 Task: Look for space in Vorob'yovo, Russia from 11th June, 2023 to 15th June, 2023 for 2 adults in price range Rs.7000 to Rs.16000. Place can be private room with 1  bedroom having 2 beds and 1 bathroom. Property type can be house, flat, guest house, hotel. Booking option can be shelf check-in. Required host language is English.
Action: Mouse pressed left at (417, 94)
Screenshot: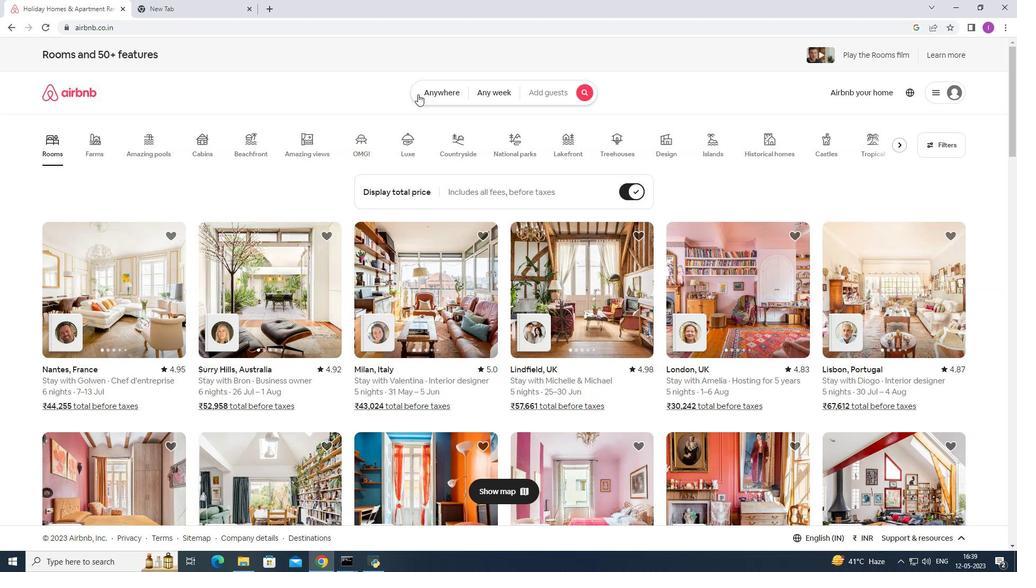 
Action: Mouse moved to (368, 140)
Screenshot: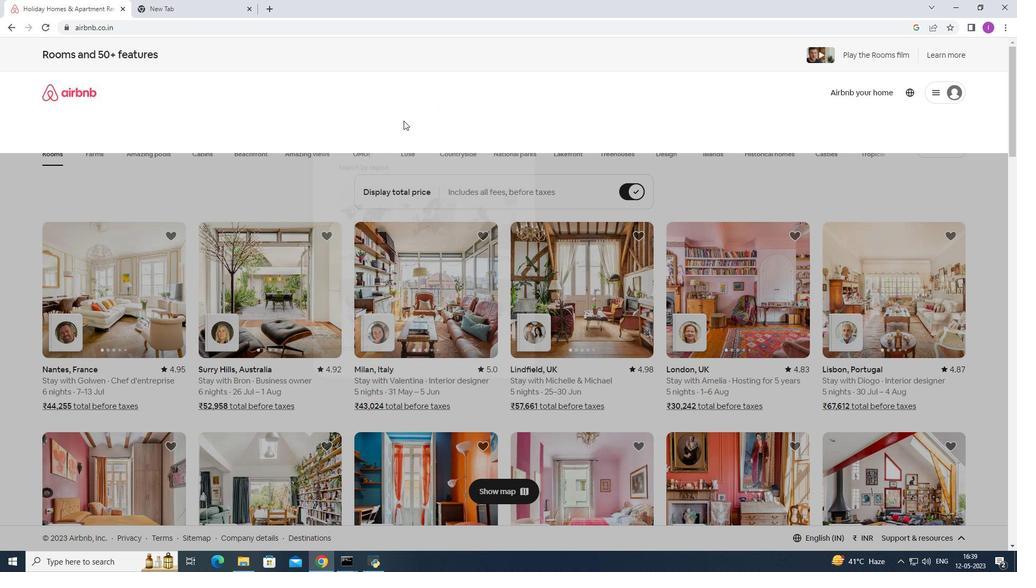 
Action: Mouse pressed left at (368, 140)
Screenshot: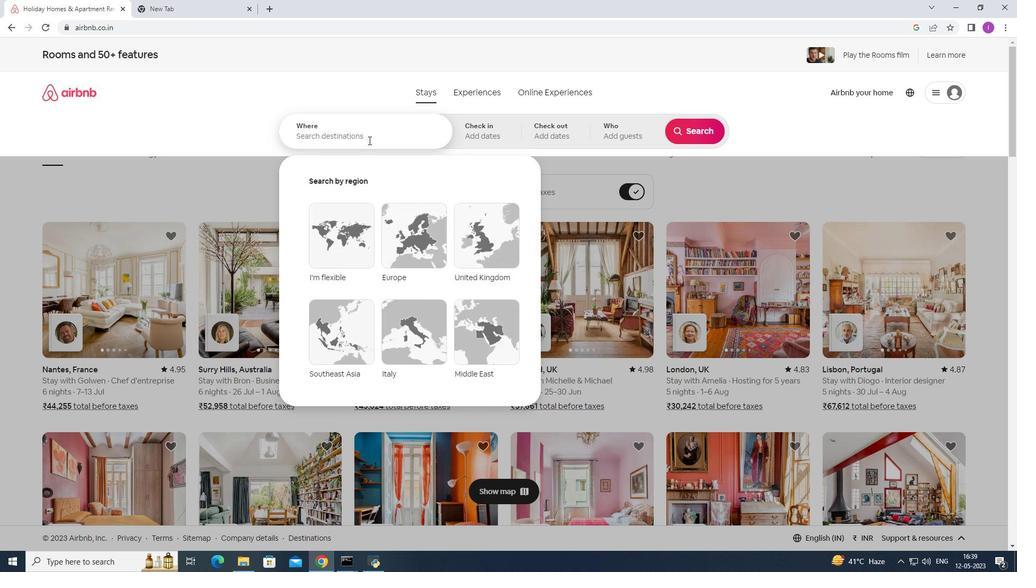 
Action: Mouse moved to (369, 140)
Screenshot: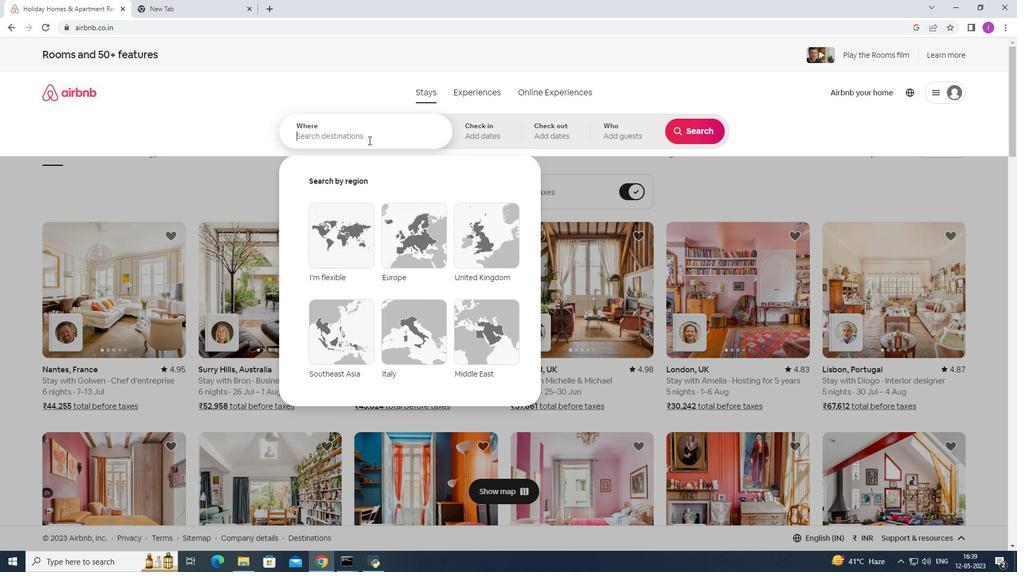 
Action: Key pressed <Key.caps_lock><Key.shift>vORIB'<Key.shift><Key.shift><Key.shift><Key.shift><Key.shift><Key.shift><Key.shift><Key.shift><Key.shift><Key.shift><Key.shift><Key.shift><Key.shift><Key.shift><Key.shift><Key.shift><Key.shift><Key.shift><Key.shift><Key.shift><Key.shift><Key.shift><Key.shift><Key.shift><Key.shift><Key.shift><Key.shift><Key.shift><Key.shift><Key.shift><Key.shift><Key.shift><Key.shift><Key.shift><Key.shift><Key.shift><Key.shift><Key.shift>yOVO,<Key.shift>rUSSIA
Screenshot: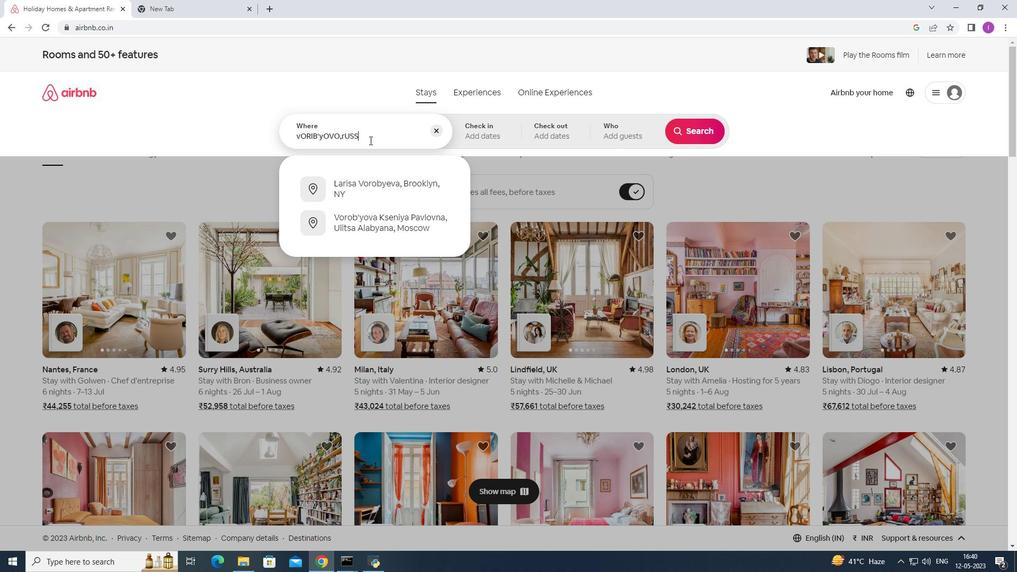 
Action: Mouse moved to (343, 133)
Screenshot: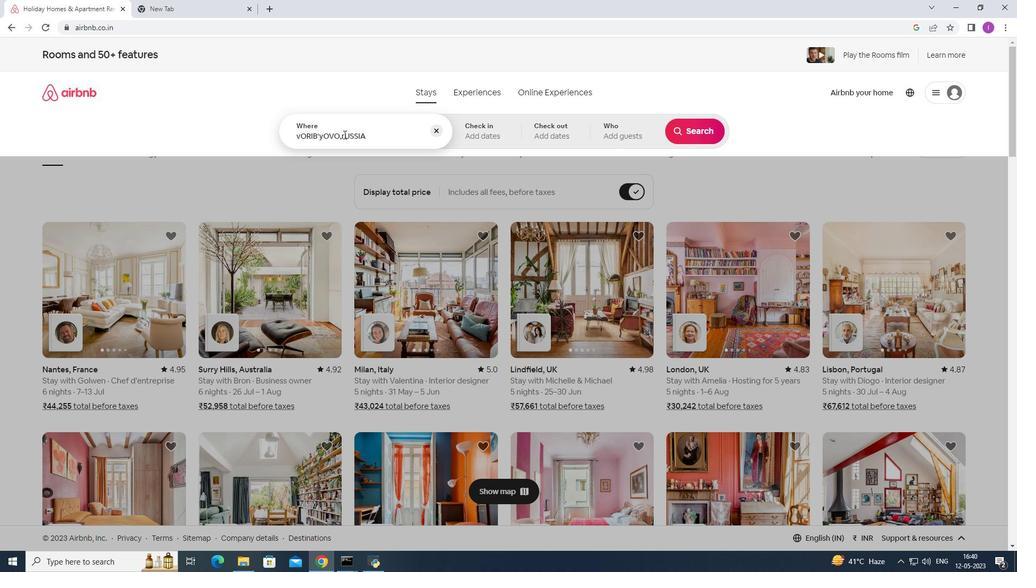 
Action: Key pressed <Key.caps_lock>
Screenshot: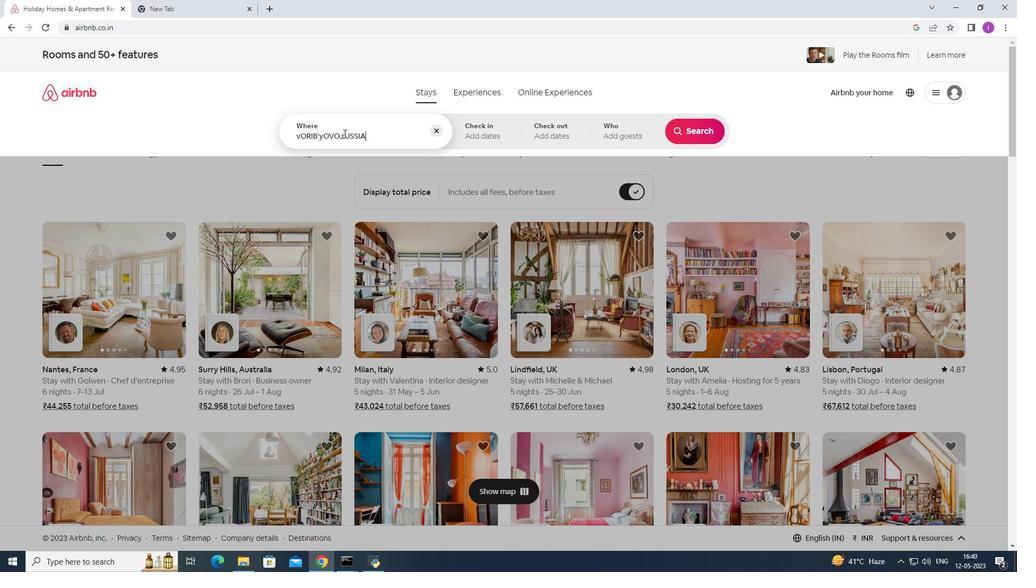 
Action: Mouse moved to (343, 134)
Screenshot: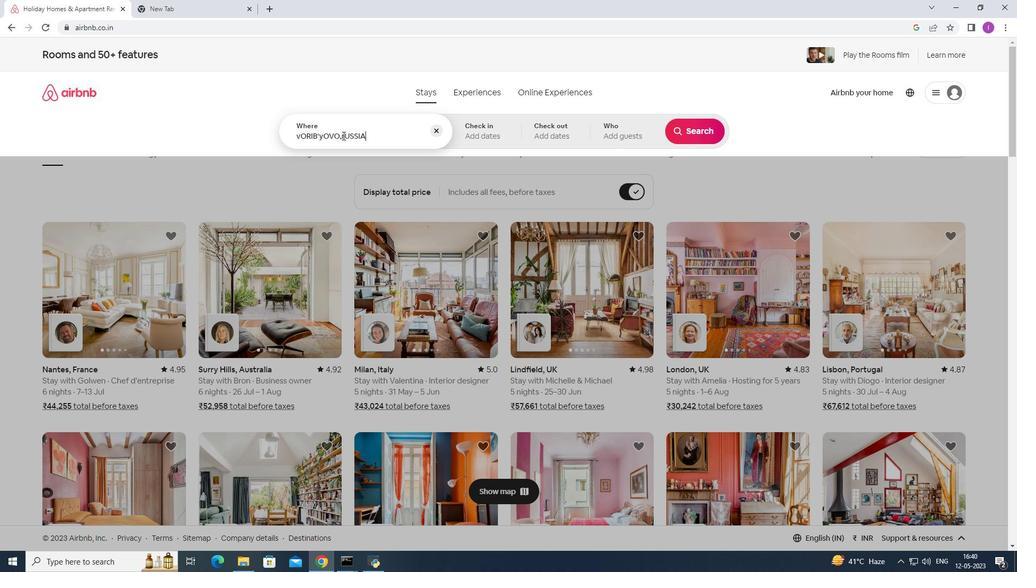 
Action: Mouse pressed left at (343, 134)
Screenshot: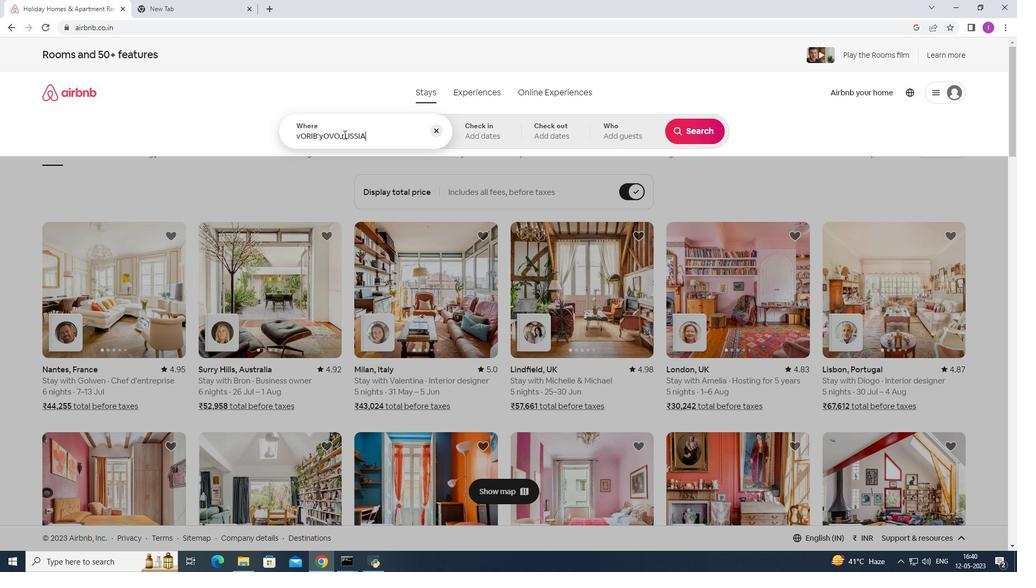 
Action: Key pressed <Key.backspace>
Screenshot: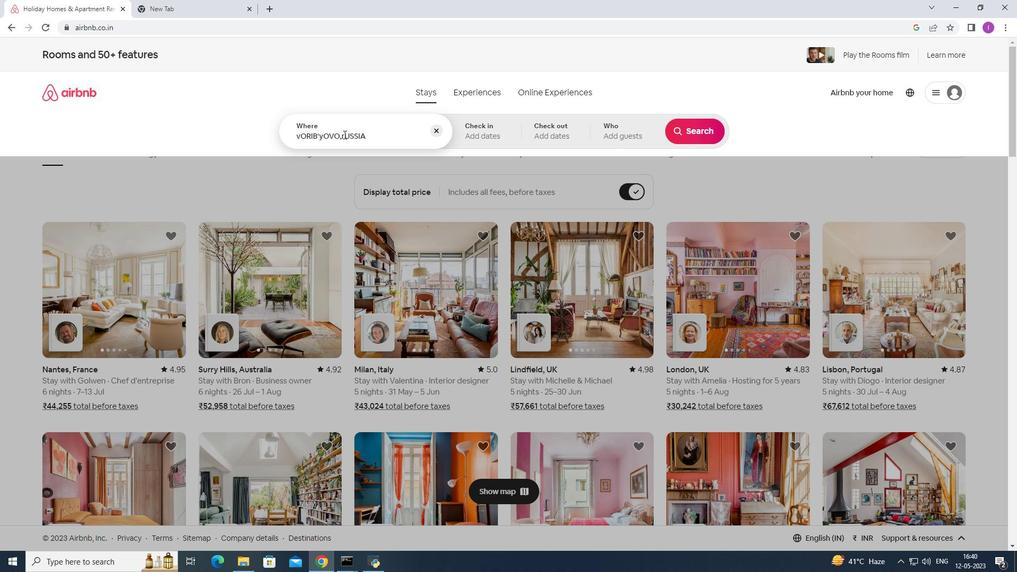 
Action: Mouse moved to (343, 136)
Screenshot: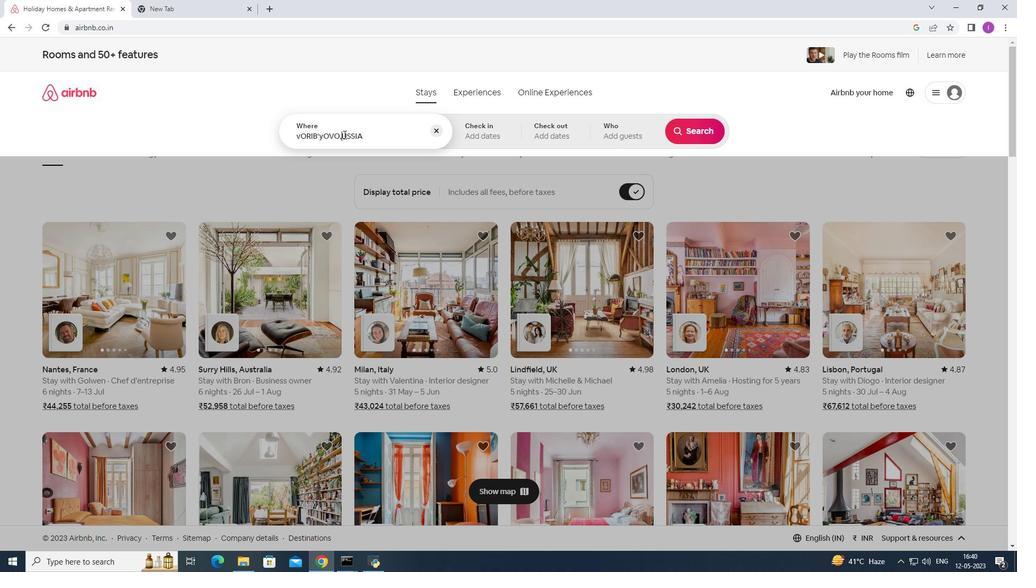 
Action: Key pressed r
Screenshot: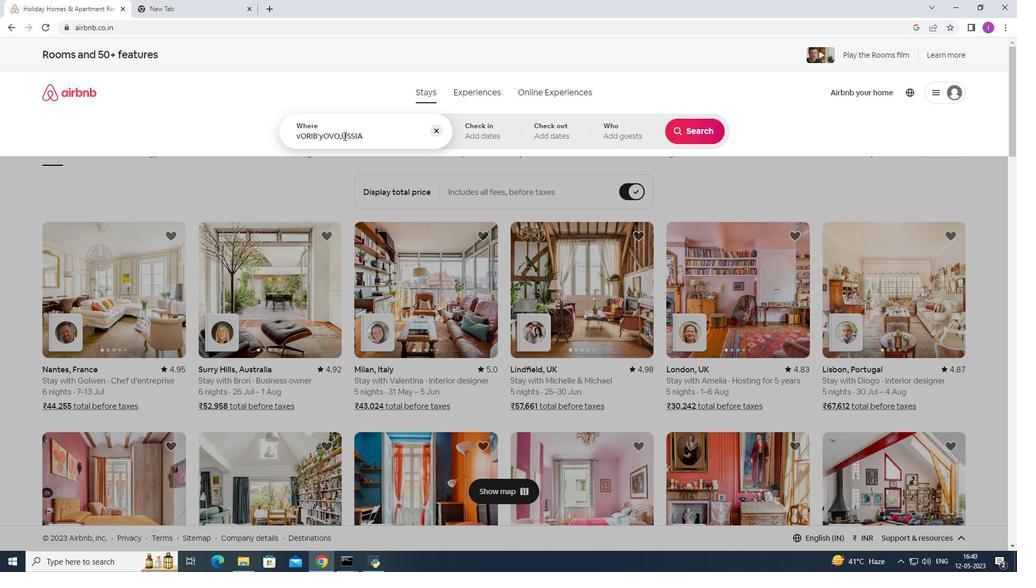 
Action: Mouse moved to (353, 146)
Screenshot: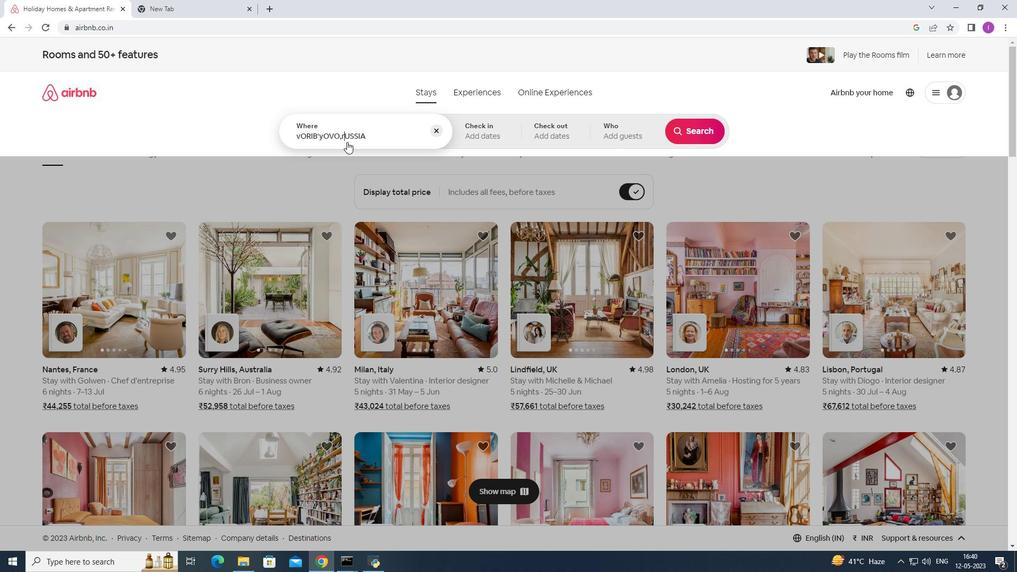 
Action: Key pressed <Key.backspace><Key.shift><Key.shift><Key.shift><Key.shift>R
Screenshot: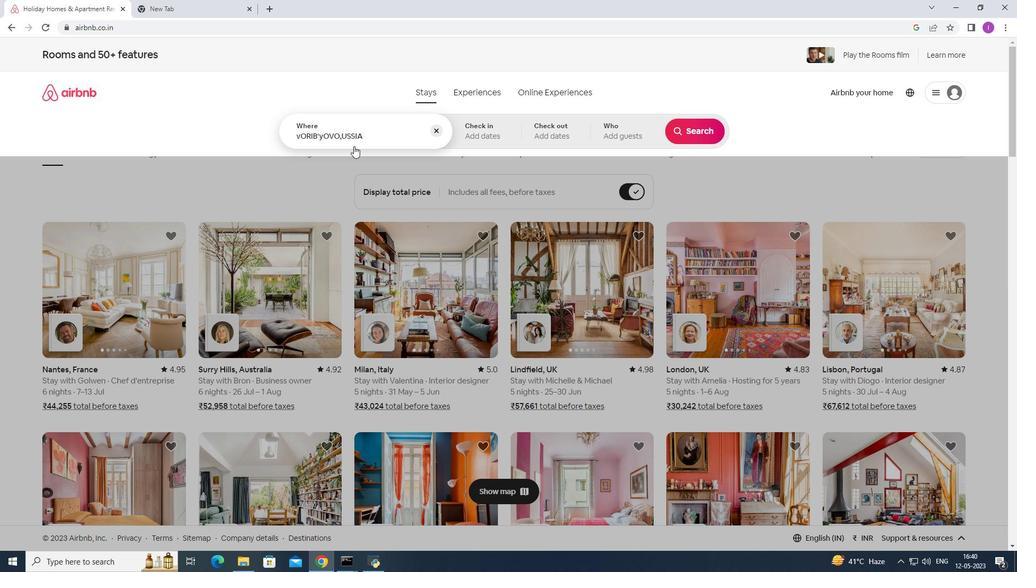 
Action: Mouse moved to (312, 135)
Screenshot: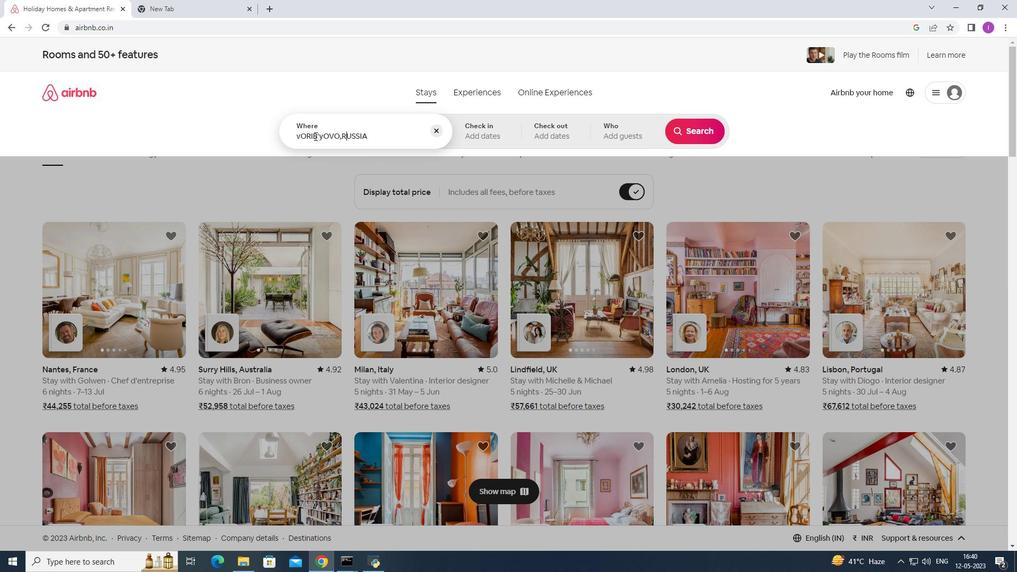 
Action: Mouse pressed left at (312, 135)
Screenshot: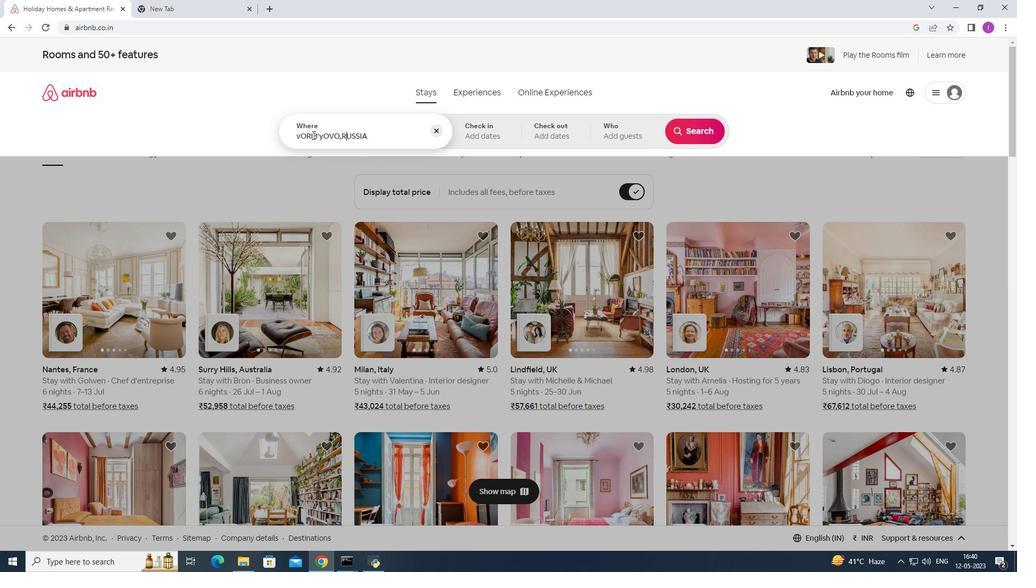 
Action: Mouse moved to (312, 135)
Screenshot: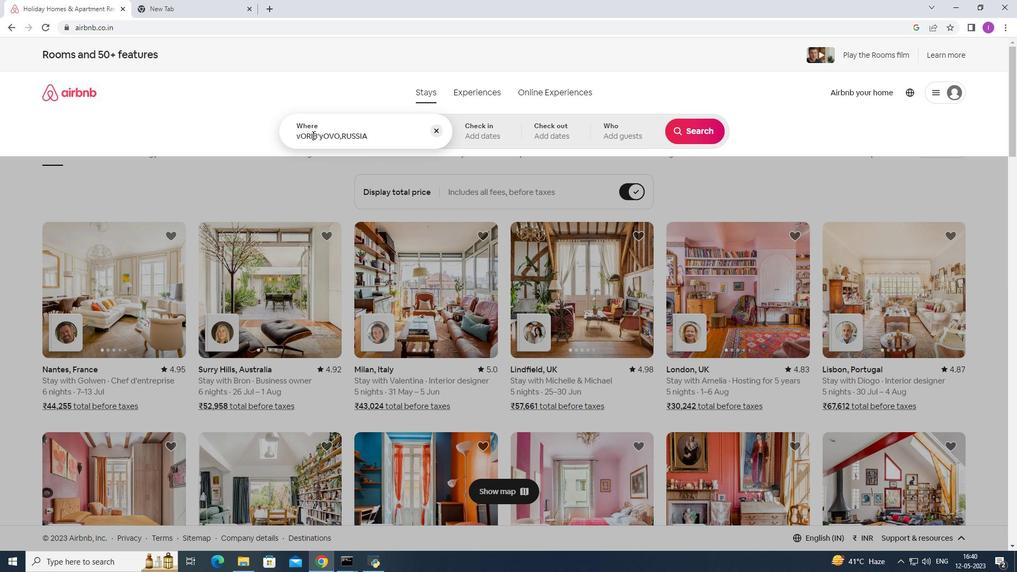 
Action: Key pressed <Key.backspace>o
Screenshot: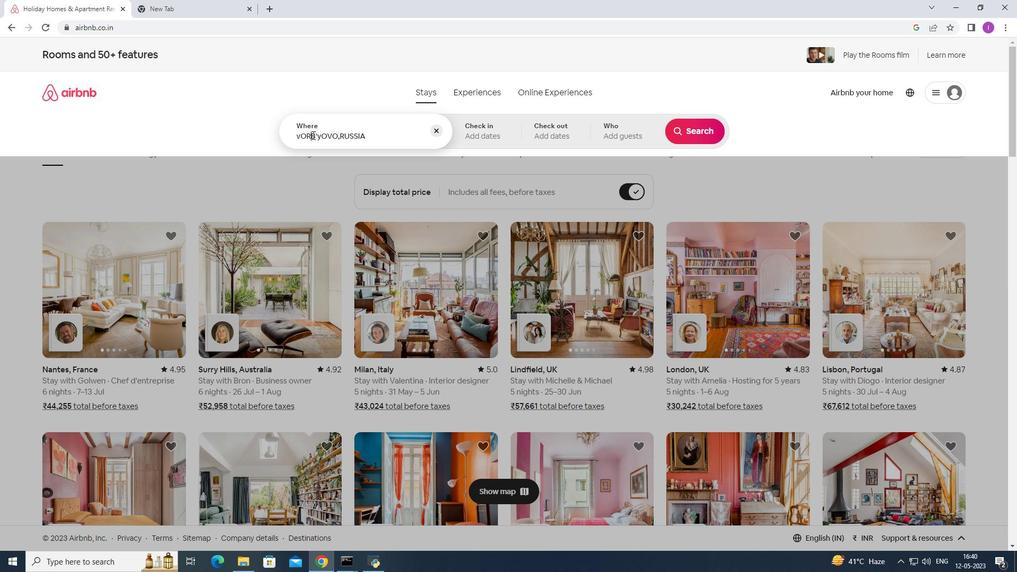 
Action: Mouse moved to (499, 132)
Screenshot: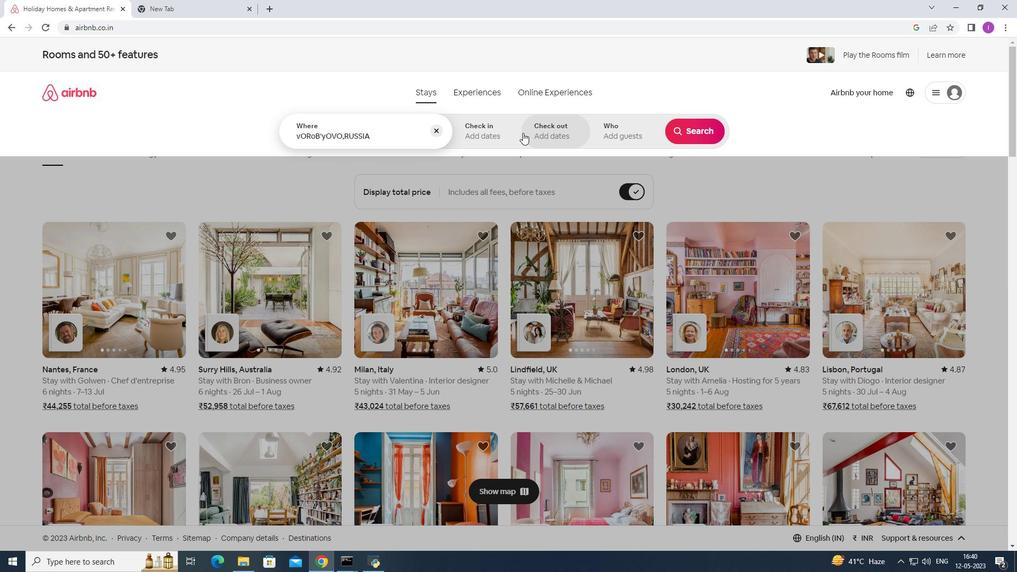 
Action: Mouse pressed left at (499, 132)
Screenshot: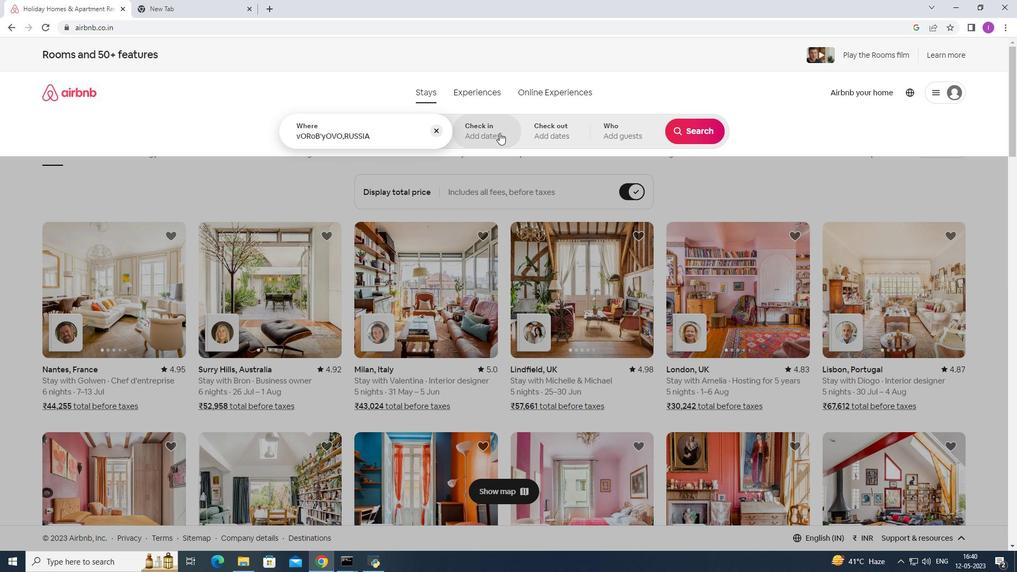 
Action: Mouse moved to (690, 213)
Screenshot: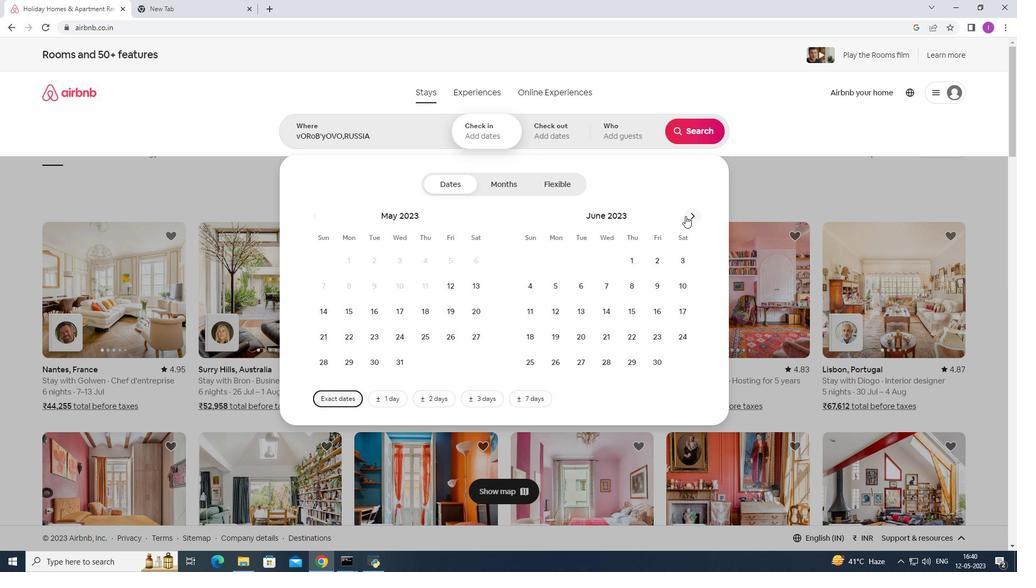 
Action: Mouse pressed left at (690, 213)
Screenshot: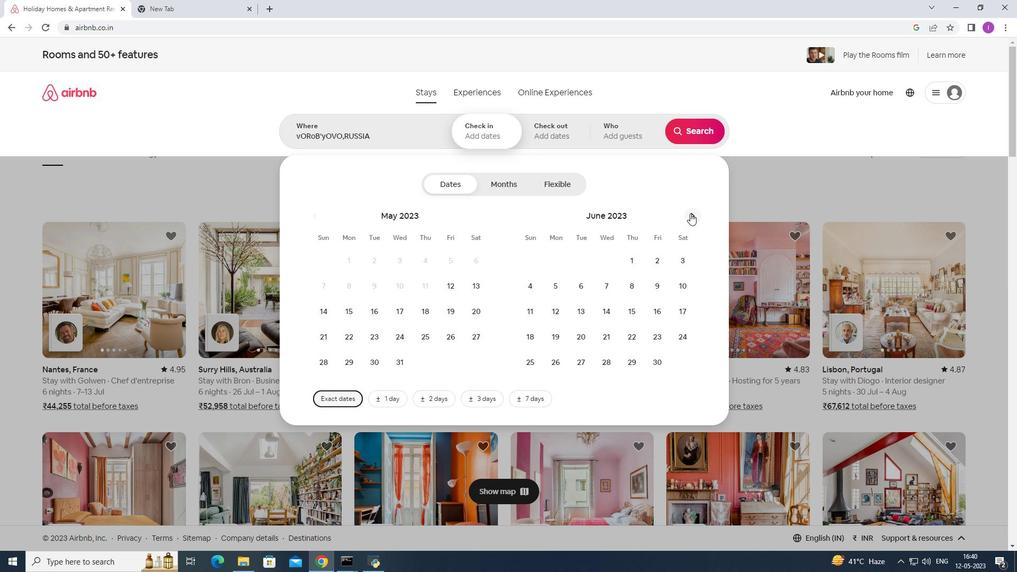 
Action: Mouse moved to (323, 304)
Screenshot: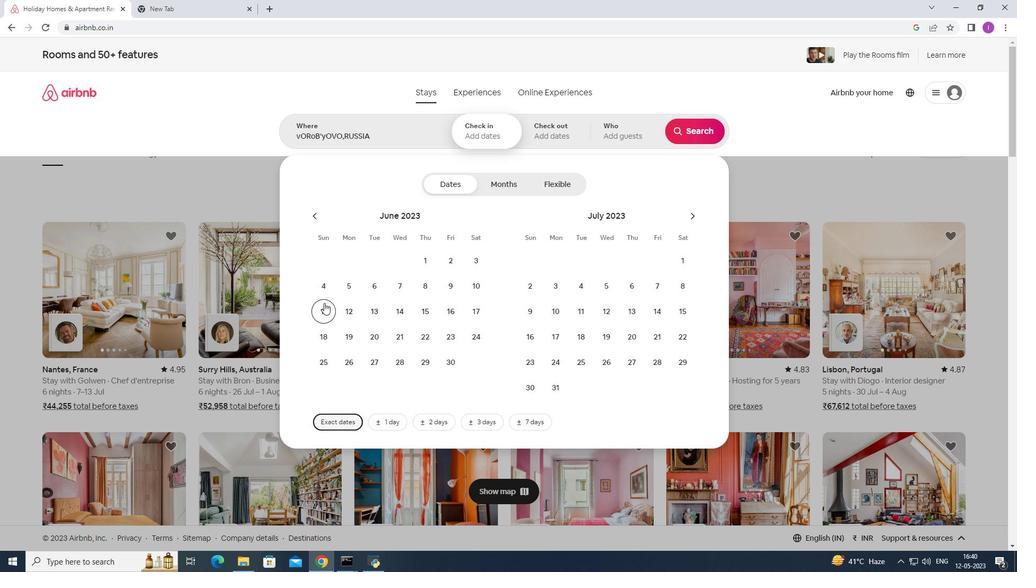 
Action: Mouse pressed left at (323, 304)
Screenshot: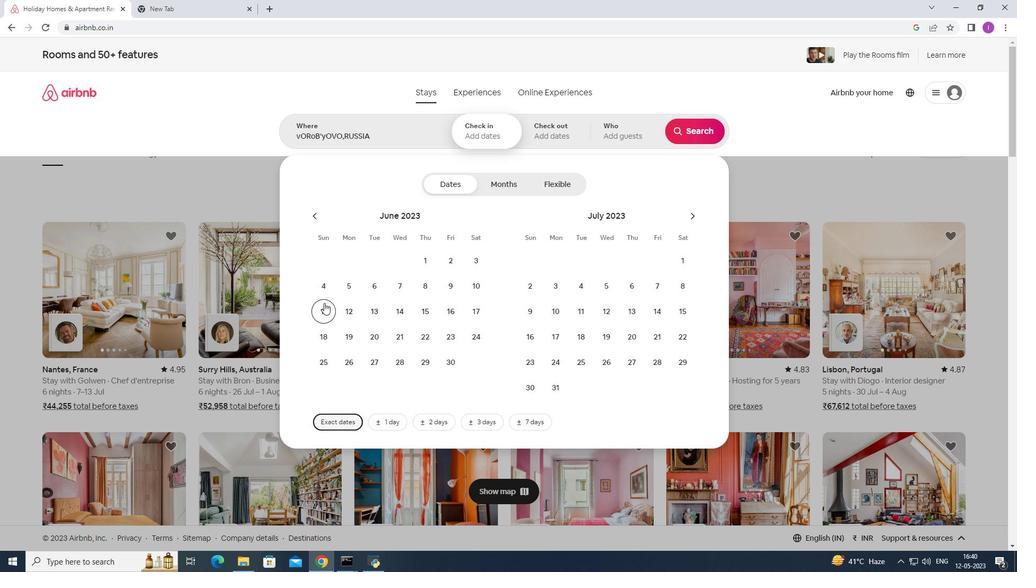 
Action: Mouse moved to (426, 308)
Screenshot: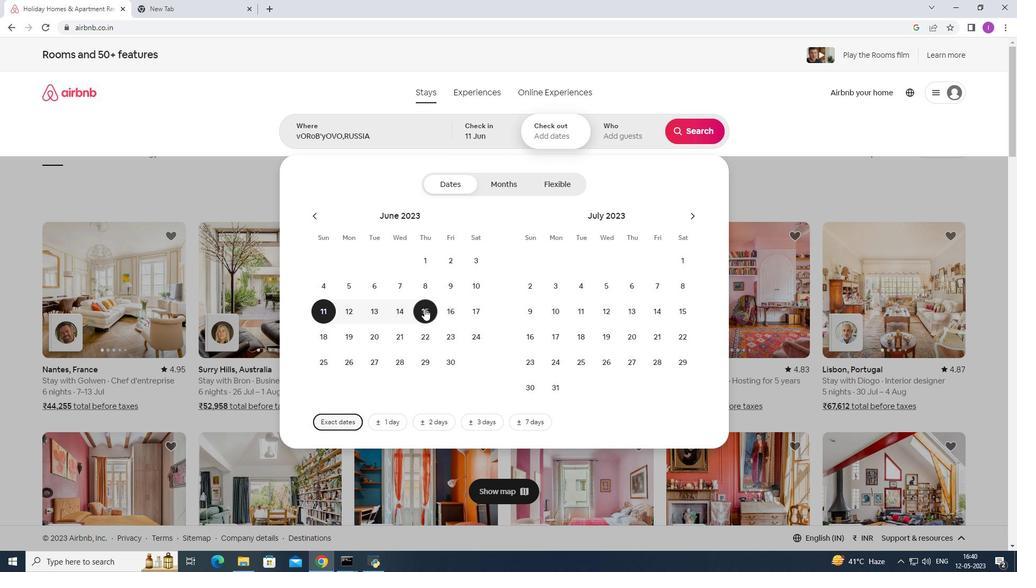 
Action: Mouse pressed left at (426, 308)
Screenshot: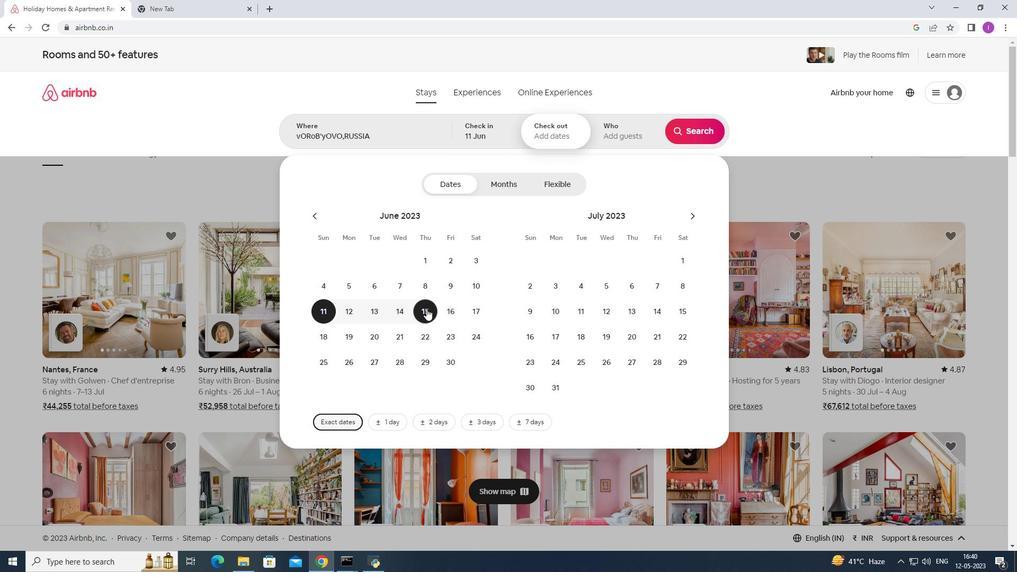 
Action: Mouse moved to (638, 136)
Screenshot: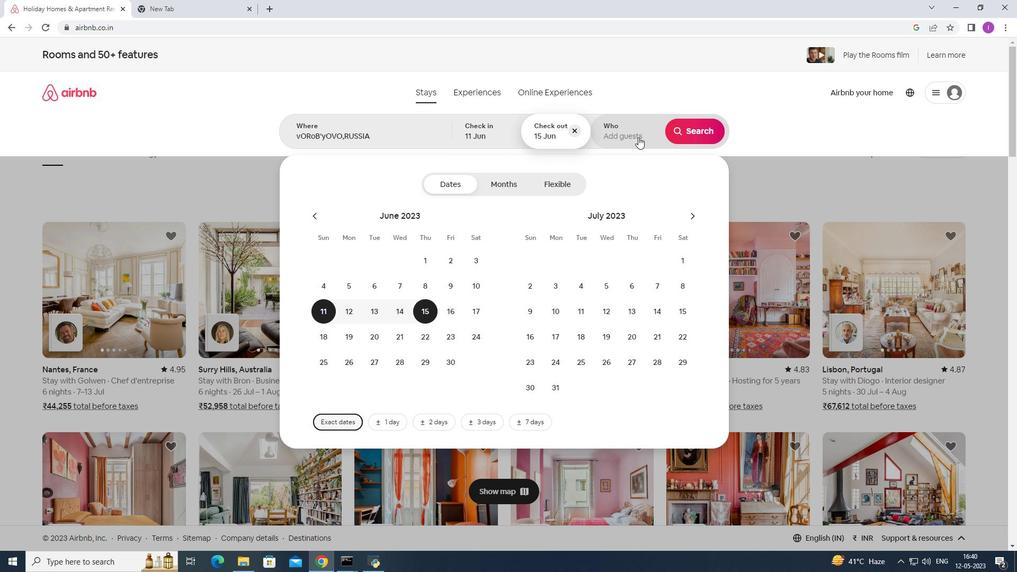 
Action: Mouse pressed left at (638, 136)
Screenshot: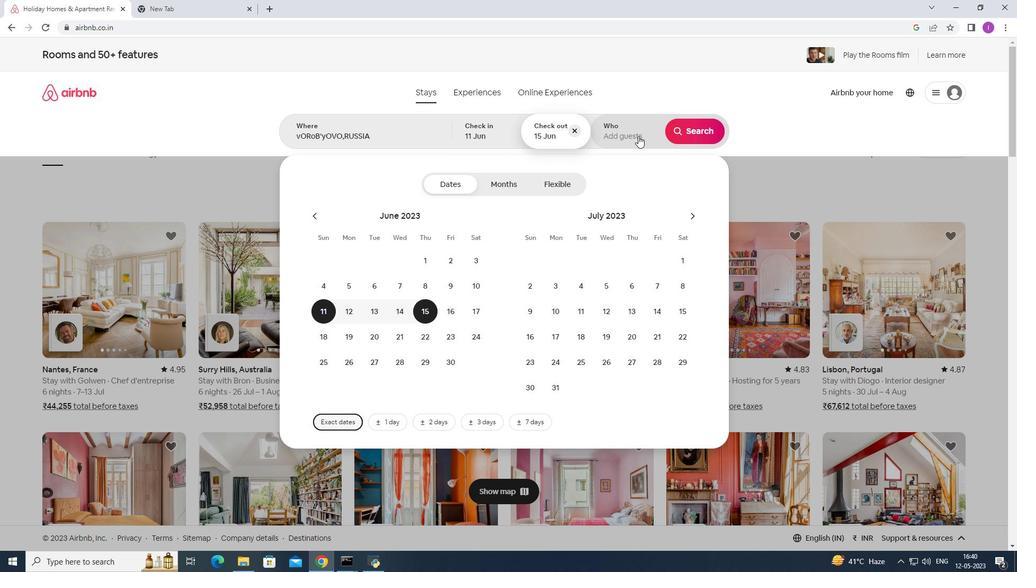 
Action: Mouse moved to (697, 186)
Screenshot: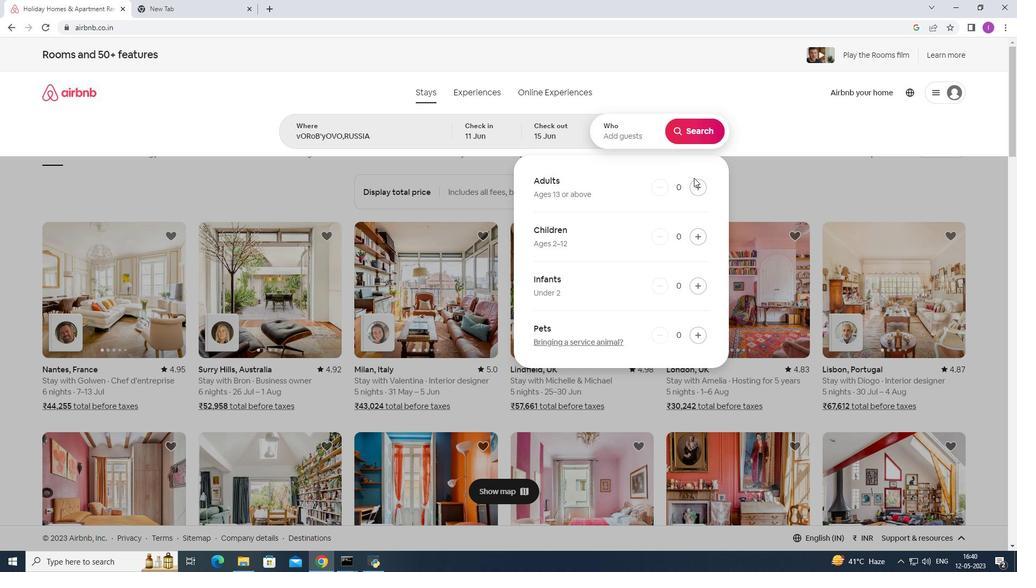 
Action: Mouse pressed left at (697, 186)
Screenshot: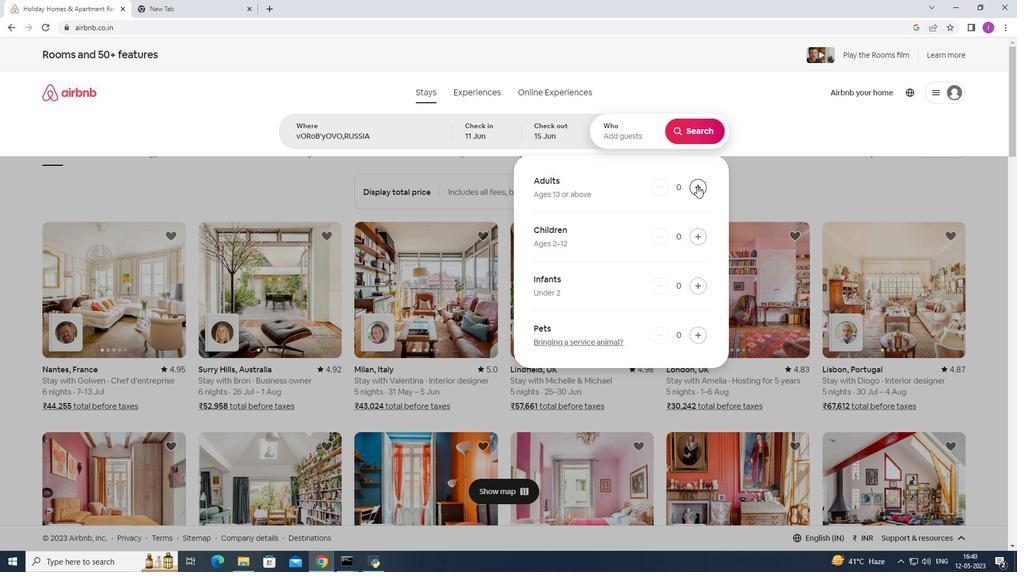 
Action: Mouse moved to (697, 186)
Screenshot: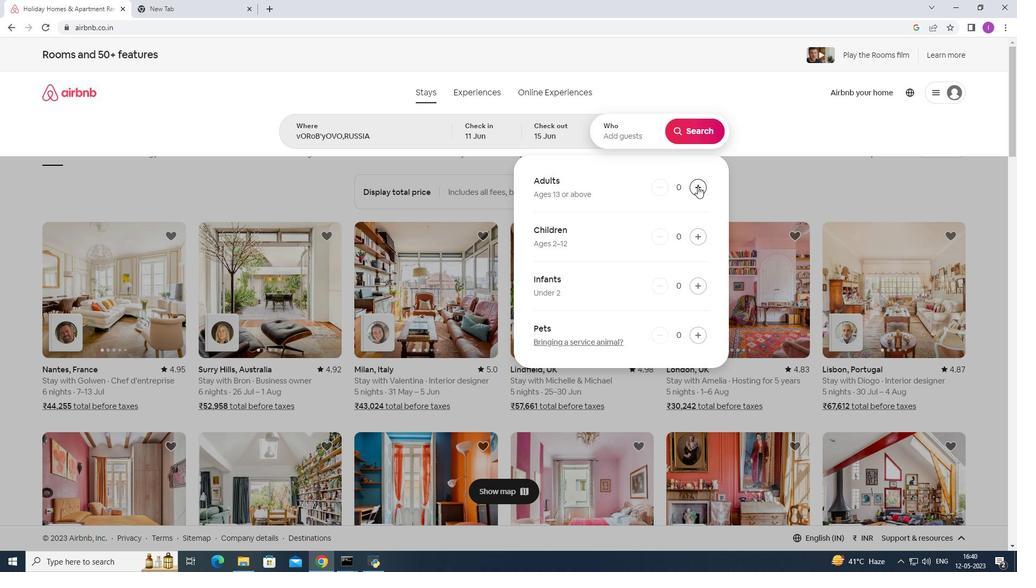 
Action: Mouse pressed left at (697, 186)
Screenshot: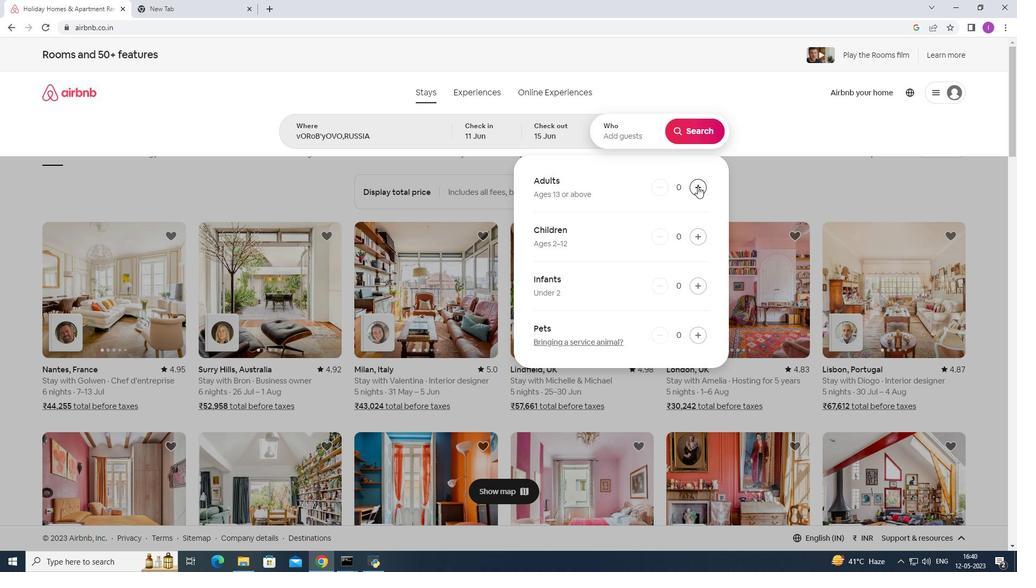 
Action: Mouse moved to (697, 135)
Screenshot: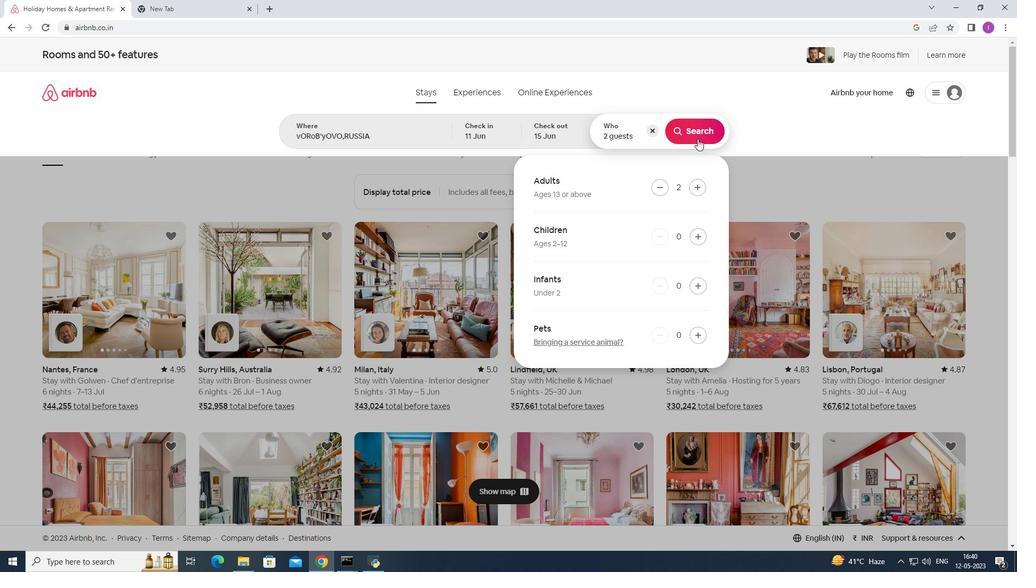 
Action: Mouse pressed left at (697, 135)
Screenshot: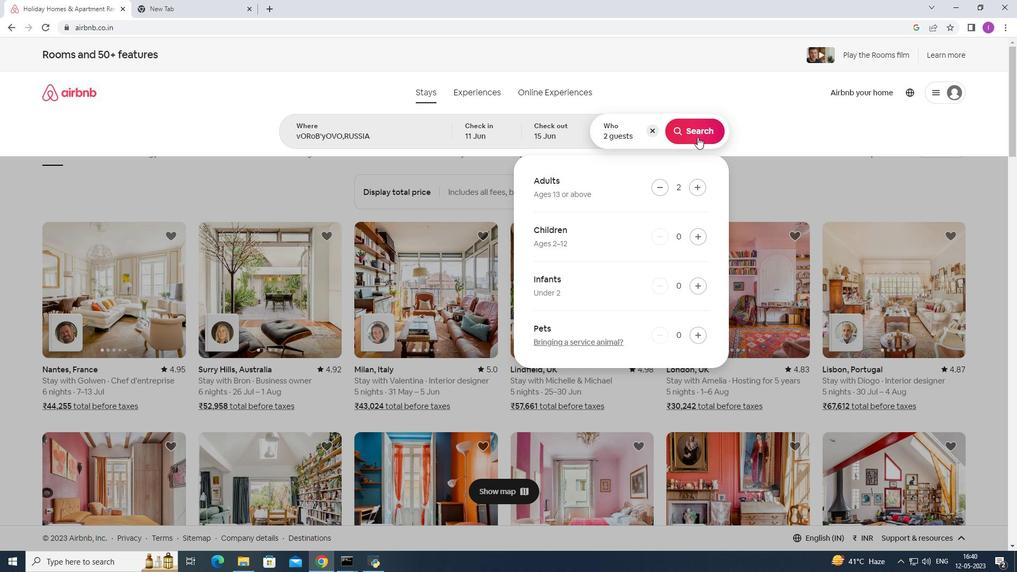 
Action: Mouse moved to (955, 101)
Screenshot: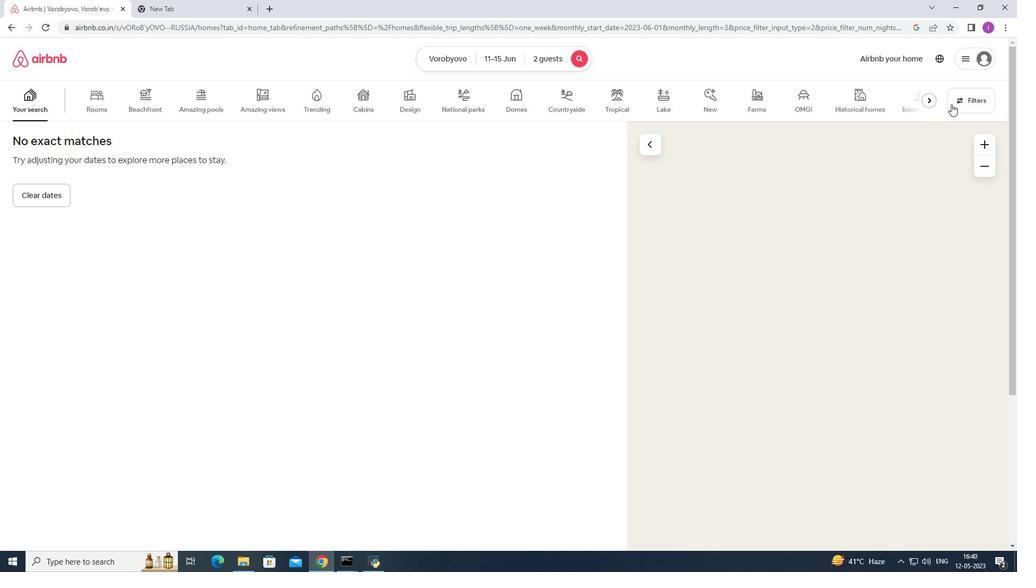 
Action: Mouse pressed left at (955, 101)
Screenshot: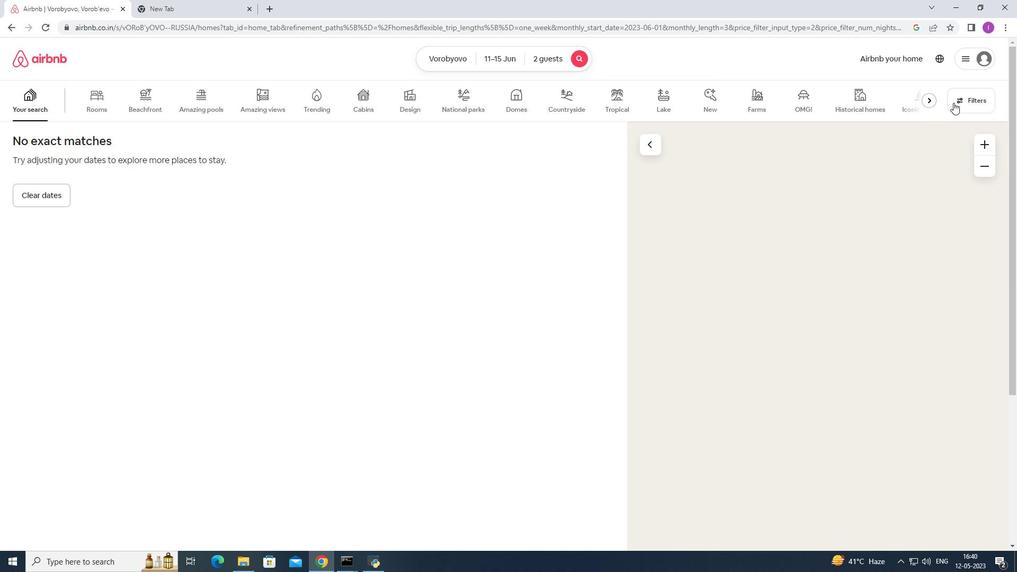 
Action: Mouse moved to (583, 364)
Screenshot: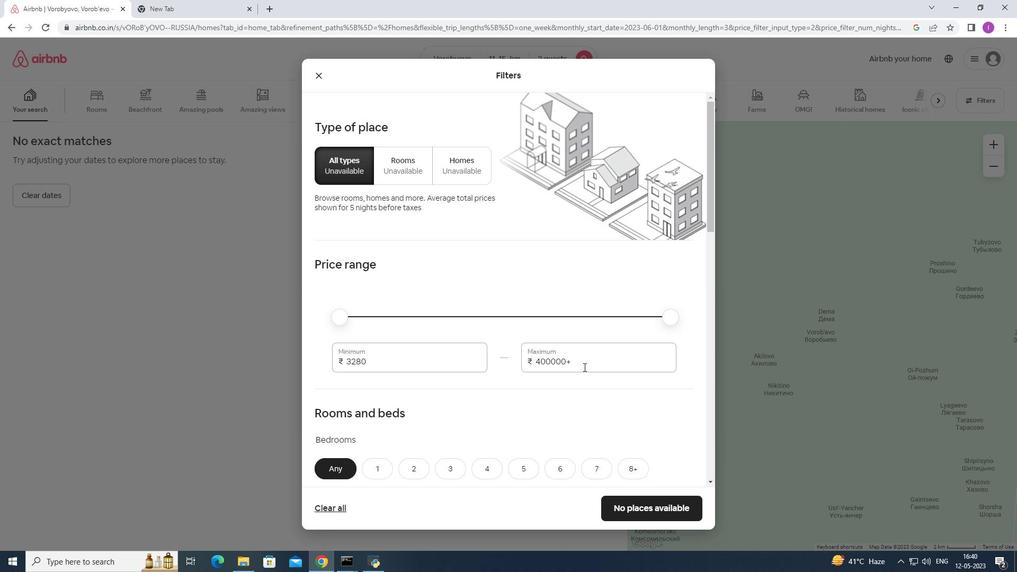
Action: Mouse pressed left at (583, 364)
Screenshot: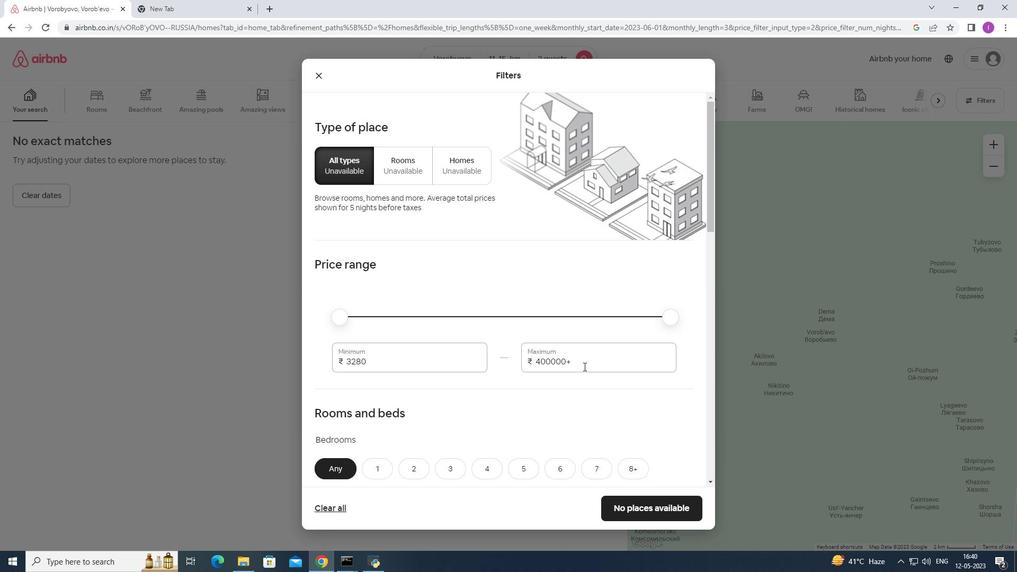 
Action: Mouse moved to (519, 370)
Screenshot: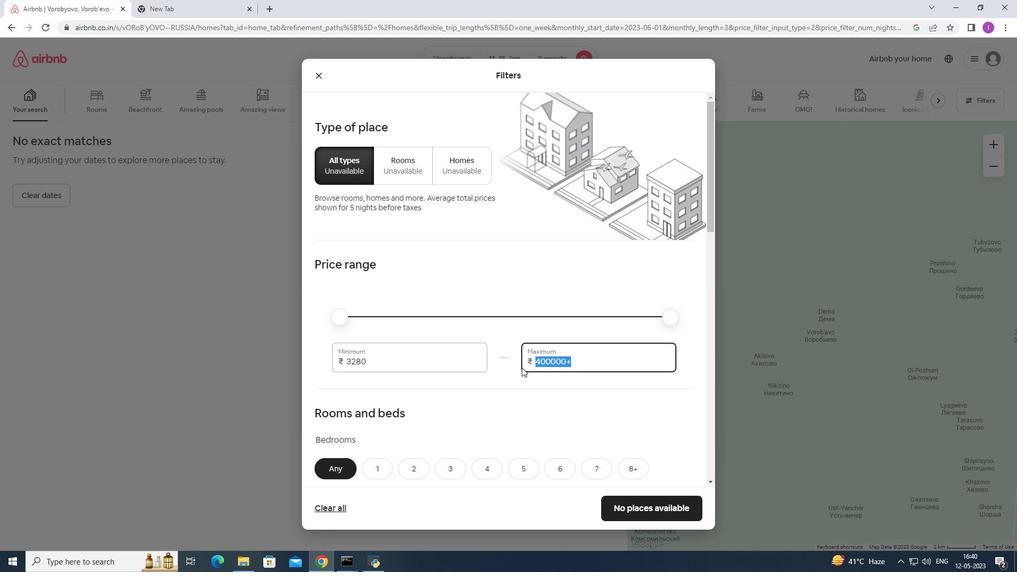 
Action: Key pressed 16000
Screenshot: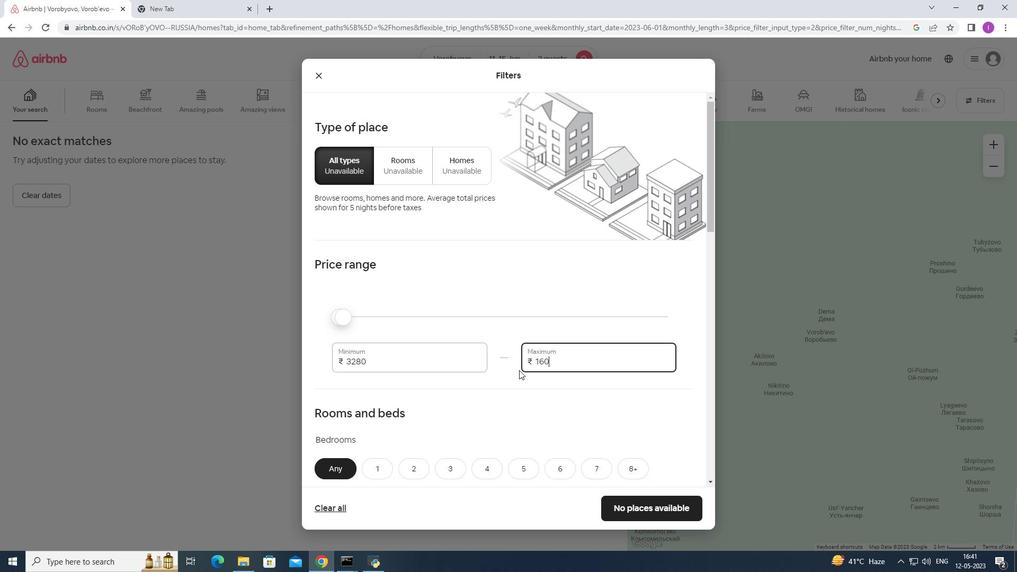 
Action: Mouse moved to (381, 357)
Screenshot: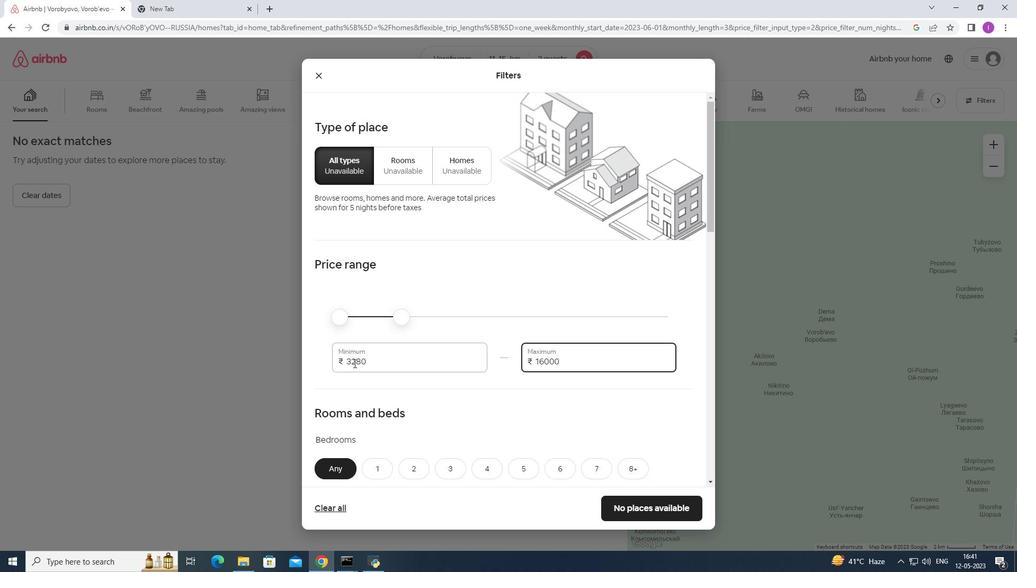 
Action: Mouse pressed left at (381, 357)
Screenshot: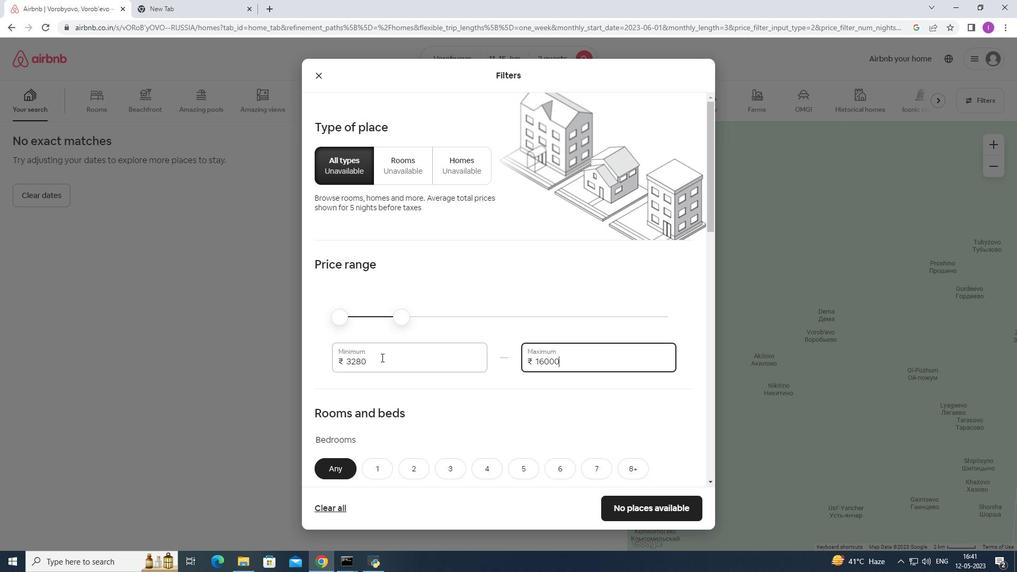 
Action: Mouse moved to (414, 365)
Screenshot: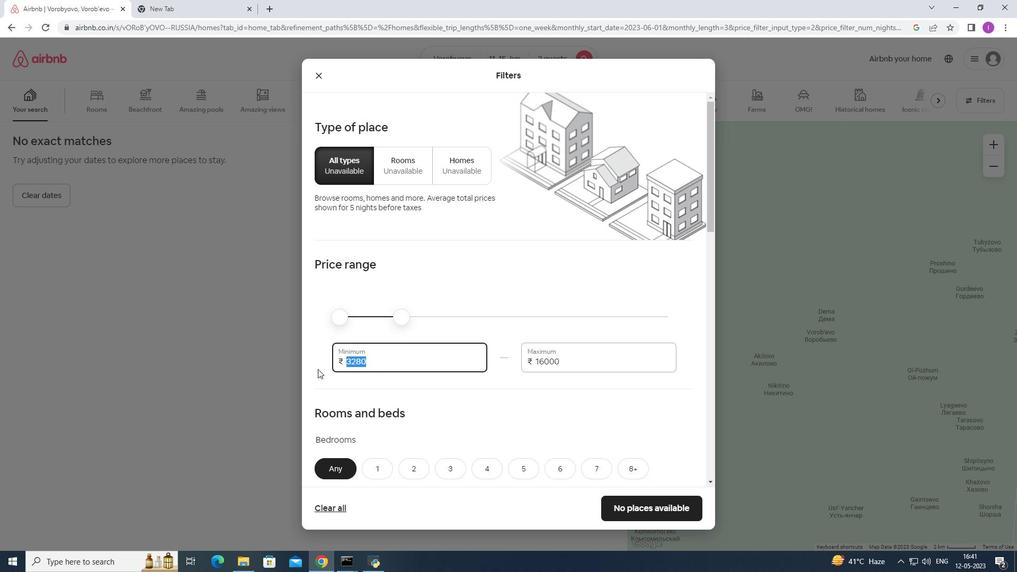 
Action: Key pressed 7000
Screenshot: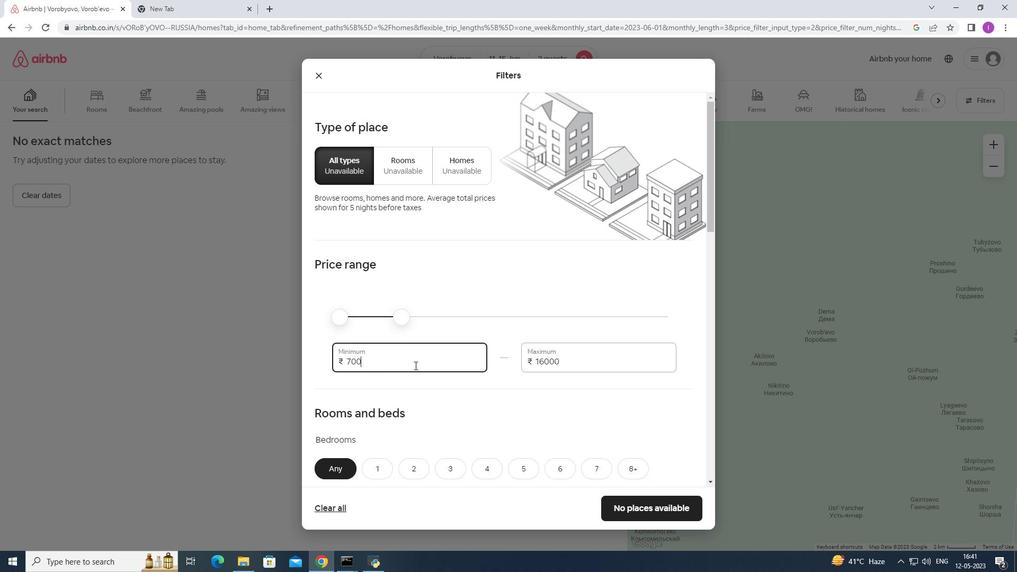 
Action: Mouse moved to (443, 419)
Screenshot: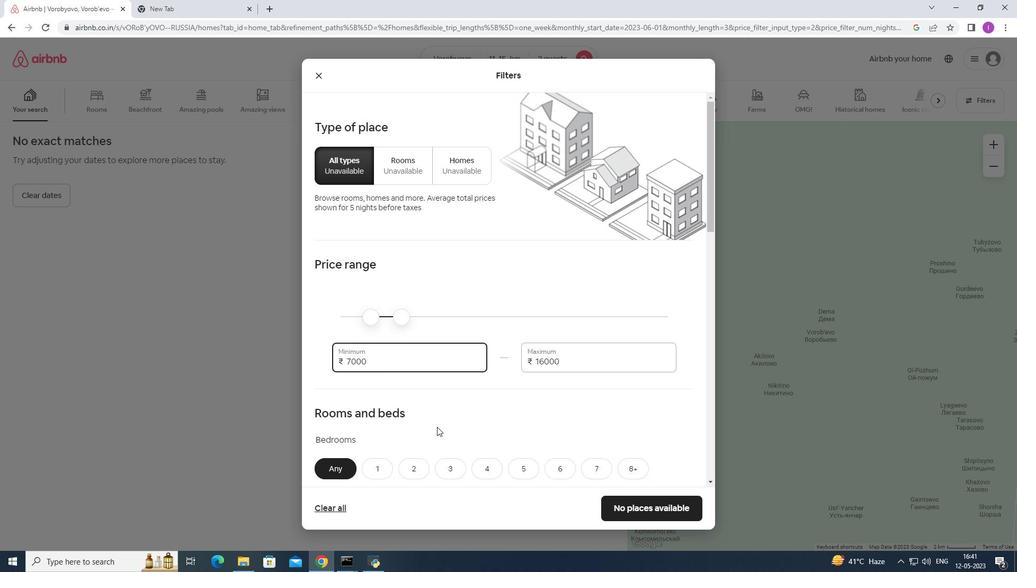 
Action: Mouse scrolled (443, 419) with delta (0, 0)
Screenshot: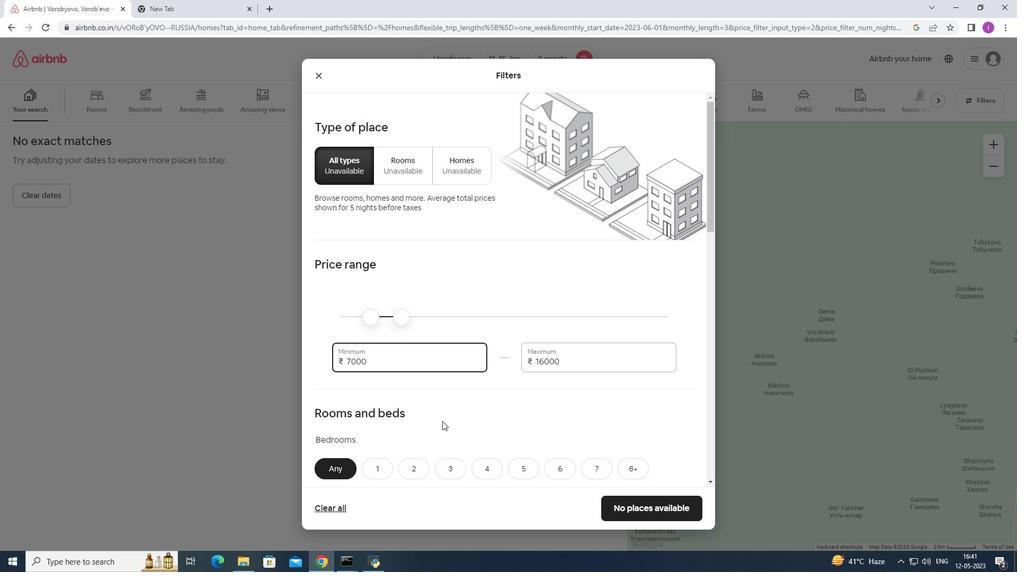 
Action: Mouse scrolled (443, 419) with delta (0, 0)
Screenshot: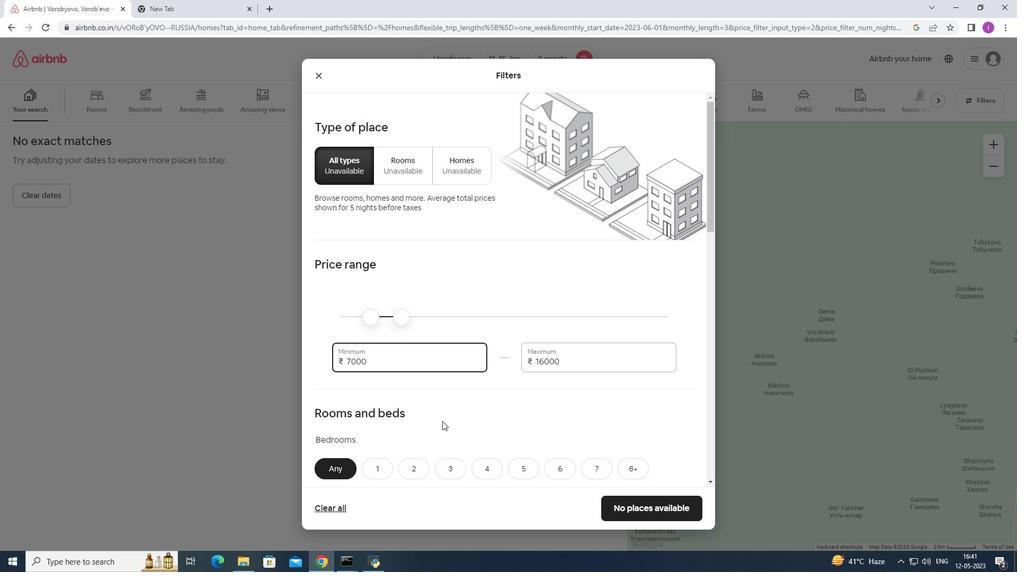
Action: Mouse scrolled (443, 419) with delta (0, 0)
Screenshot: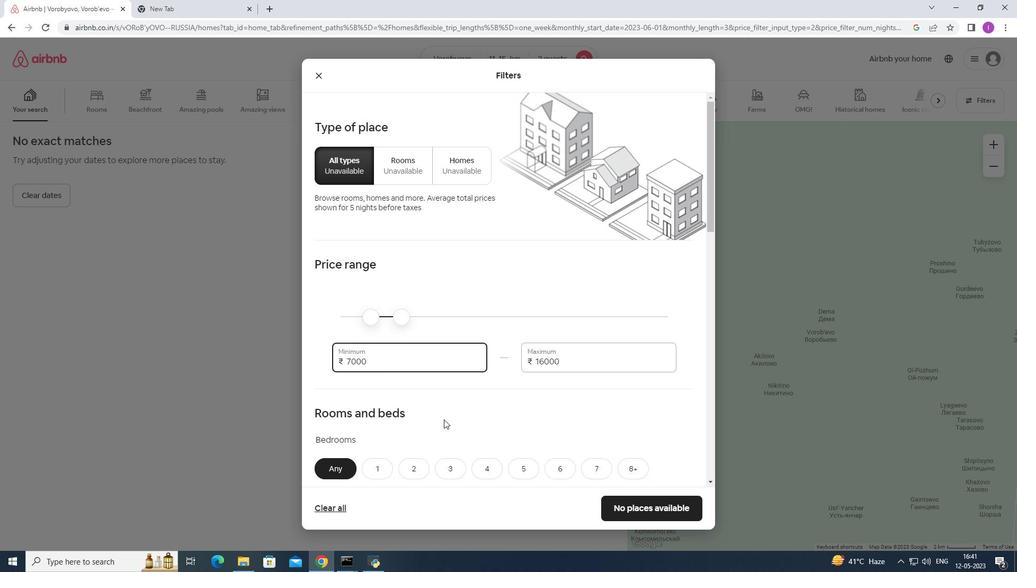 
Action: Mouse moved to (446, 410)
Screenshot: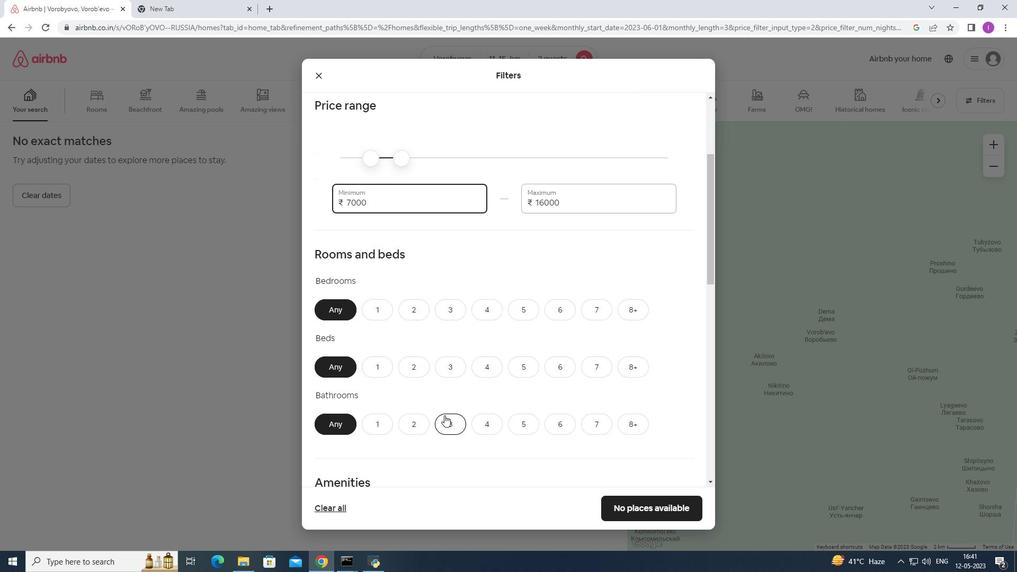
Action: Mouse scrolled (446, 410) with delta (0, 0)
Screenshot: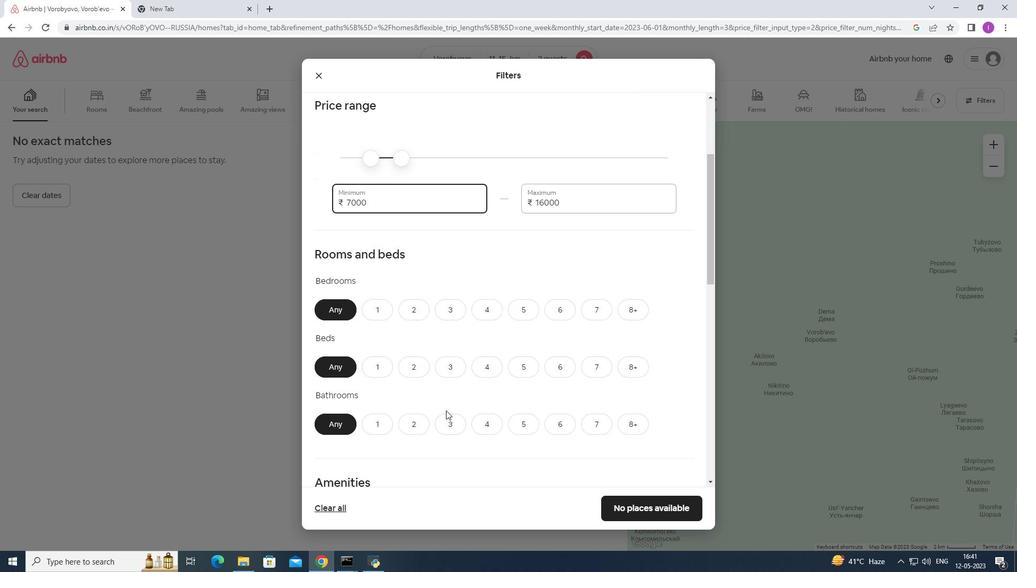 
Action: Mouse moved to (448, 406)
Screenshot: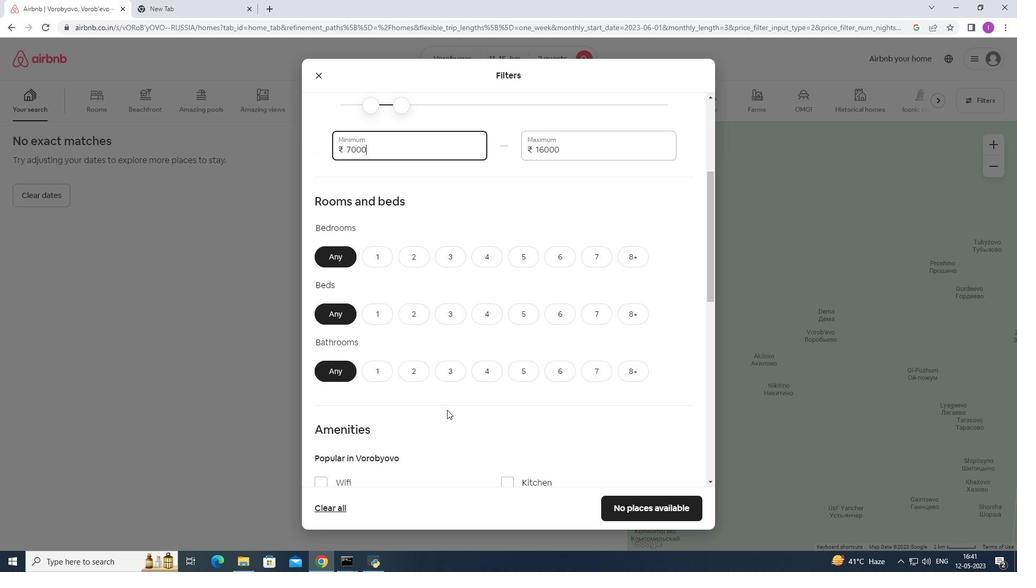 
Action: Mouse scrolled (448, 406) with delta (0, 0)
Screenshot: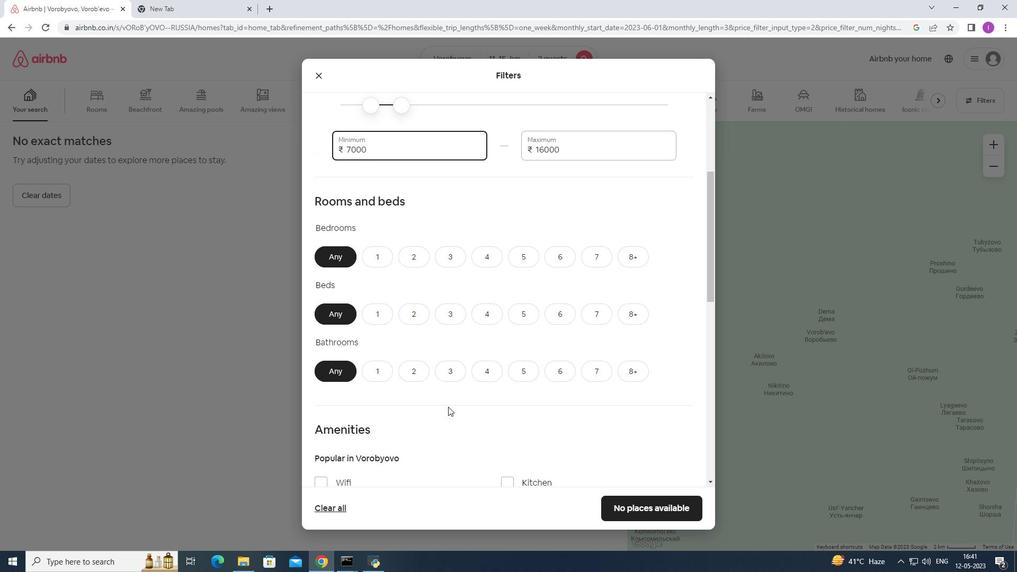 
Action: Mouse moved to (370, 203)
Screenshot: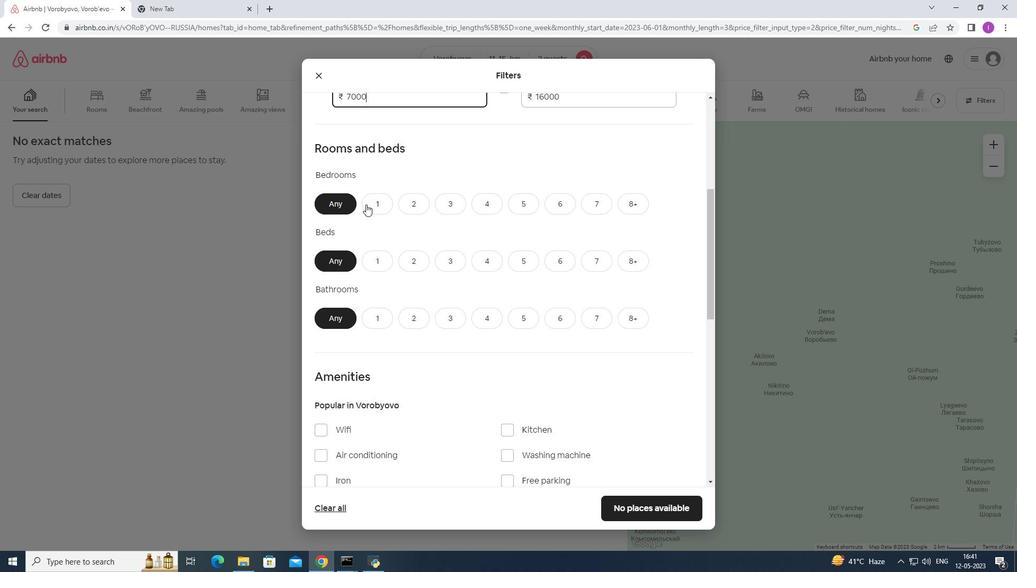 
Action: Mouse pressed left at (370, 203)
Screenshot: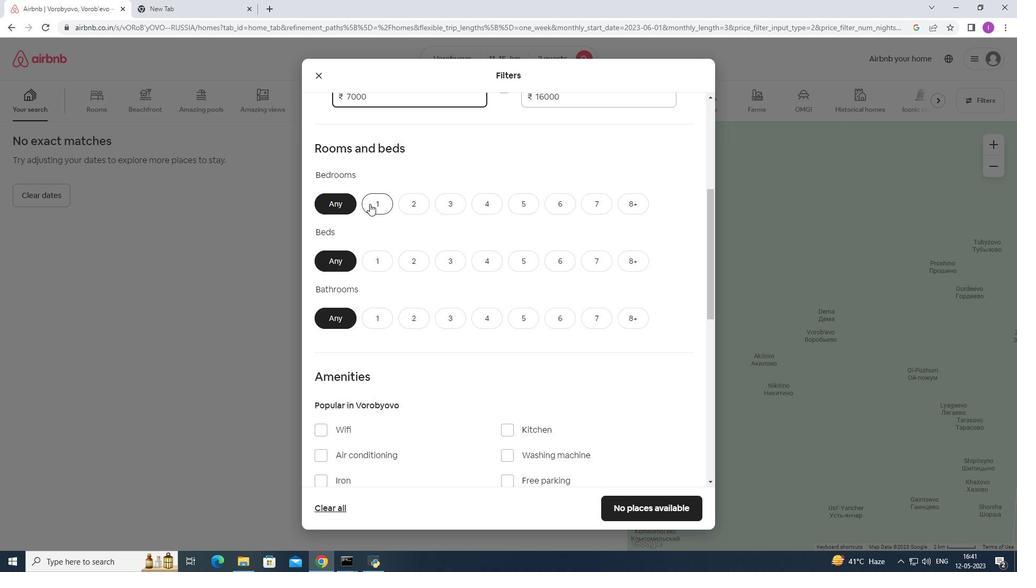 
Action: Mouse moved to (405, 258)
Screenshot: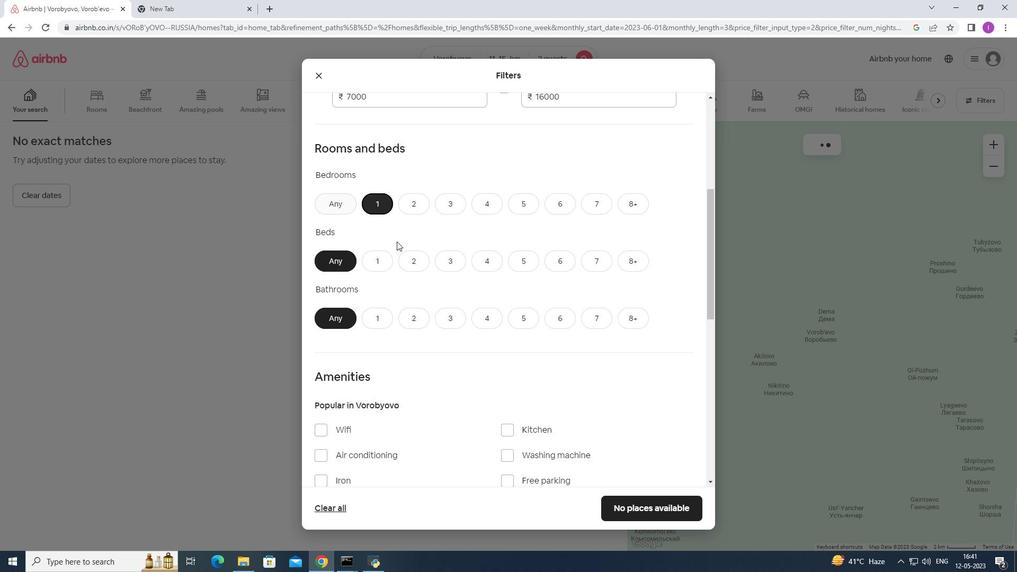 
Action: Mouse pressed left at (405, 258)
Screenshot: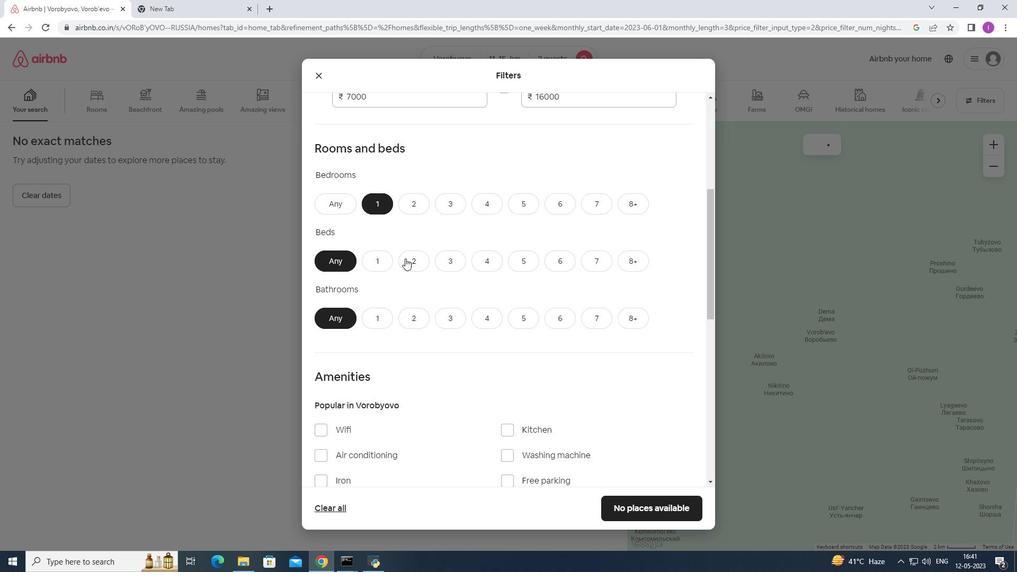 
Action: Mouse moved to (365, 322)
Screenshot: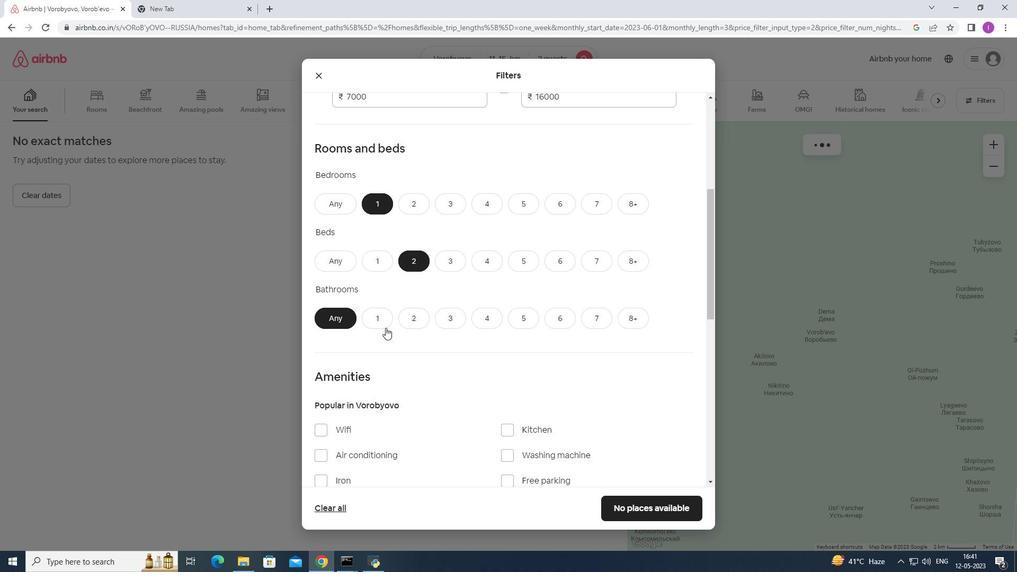 
Action: Mouse pressed left at (365, 322)
Screenshot: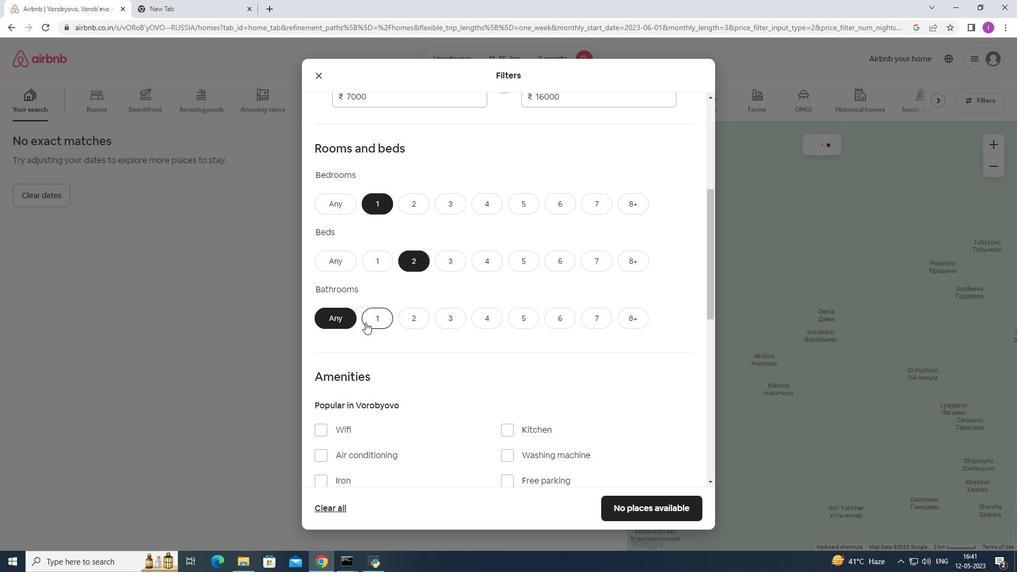 
Action: Mouse moved to (383, 370)
Screenshot: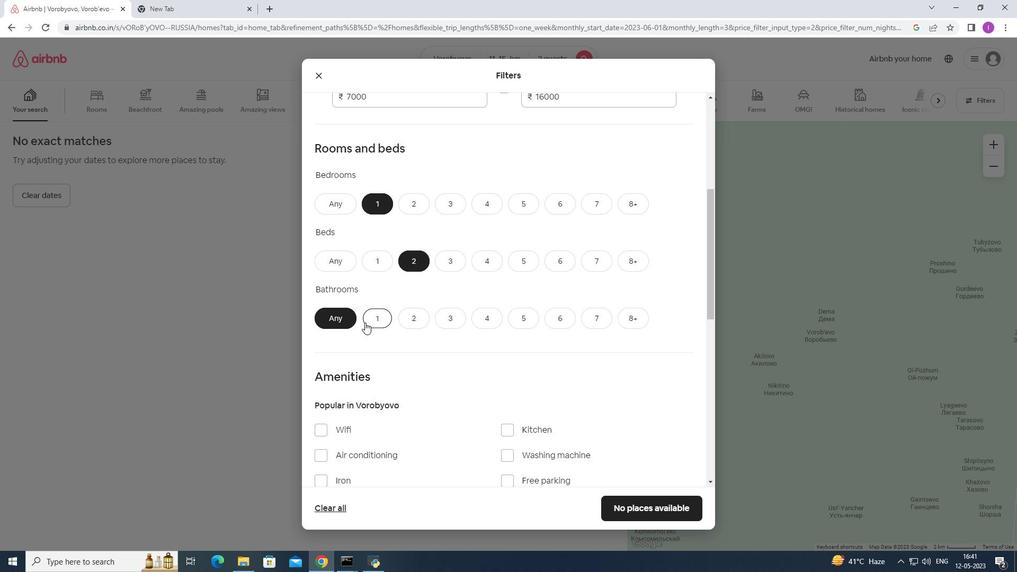 
Action: Mouse scrolled (383, 369) with delta (0, 0)
Screenshot: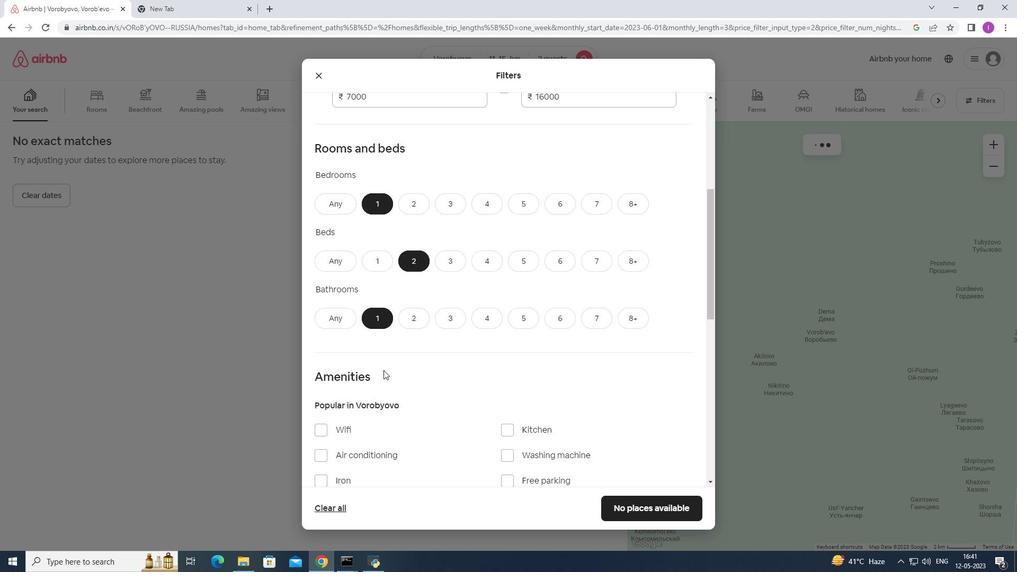 
Action: Mouse scrolled (383, 369) with delta (0, 0)
Screenshot: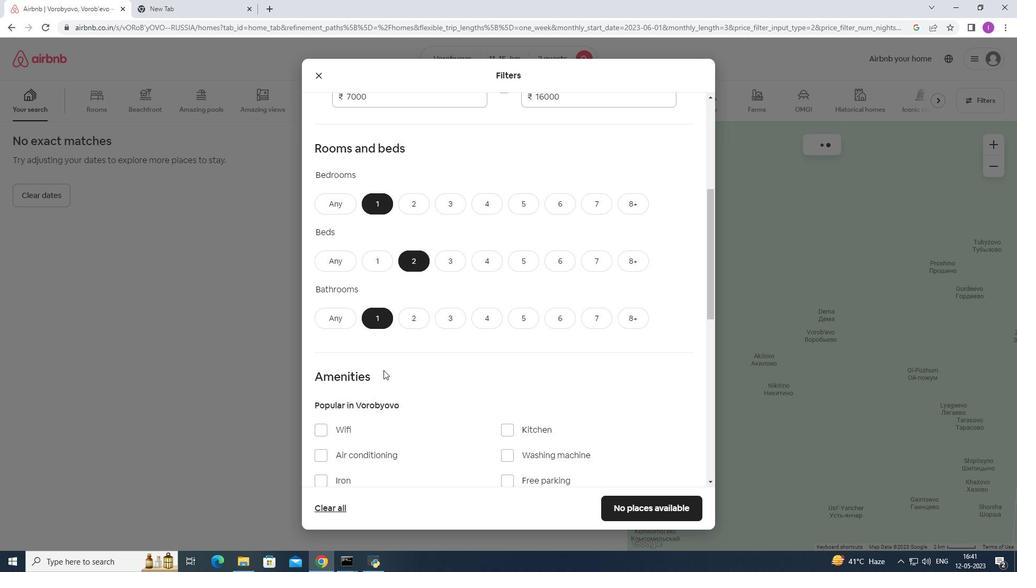 
Action: Mouse scrolled (383, 369) with delta (0, 0)
Screenshot: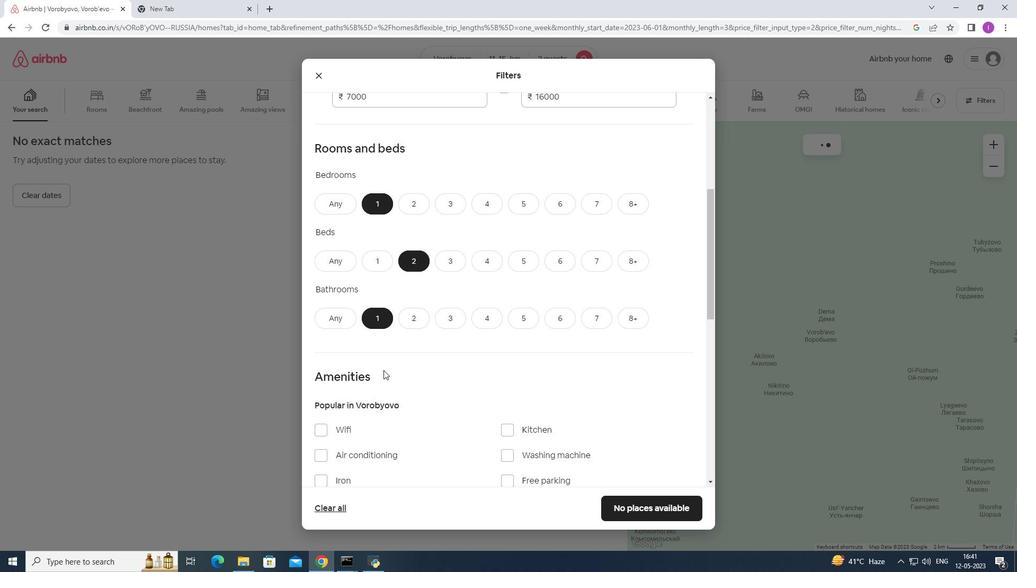 
Action: Mouse moved to (356, 336)
Screenshot: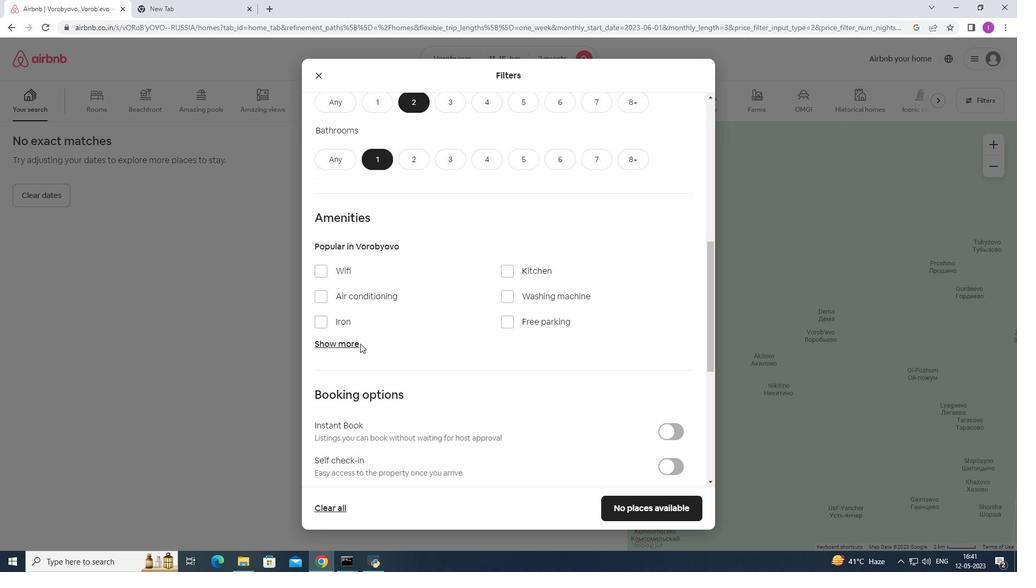 
Action: Mouse scrolled (356, 336) with delta (0, 0)
Screenshot: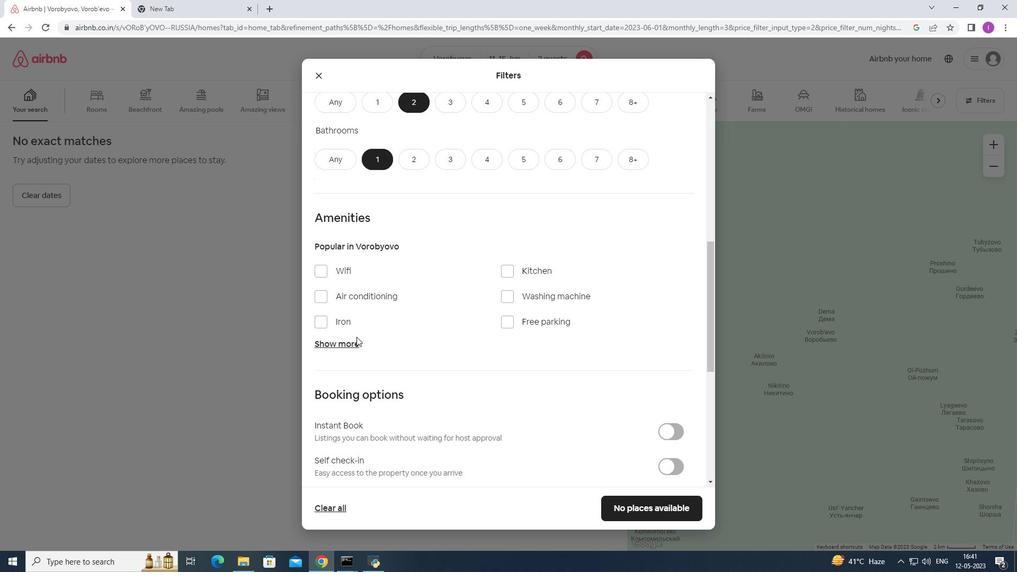 
Action: Mouse moved to (346, 249)
Screenshot: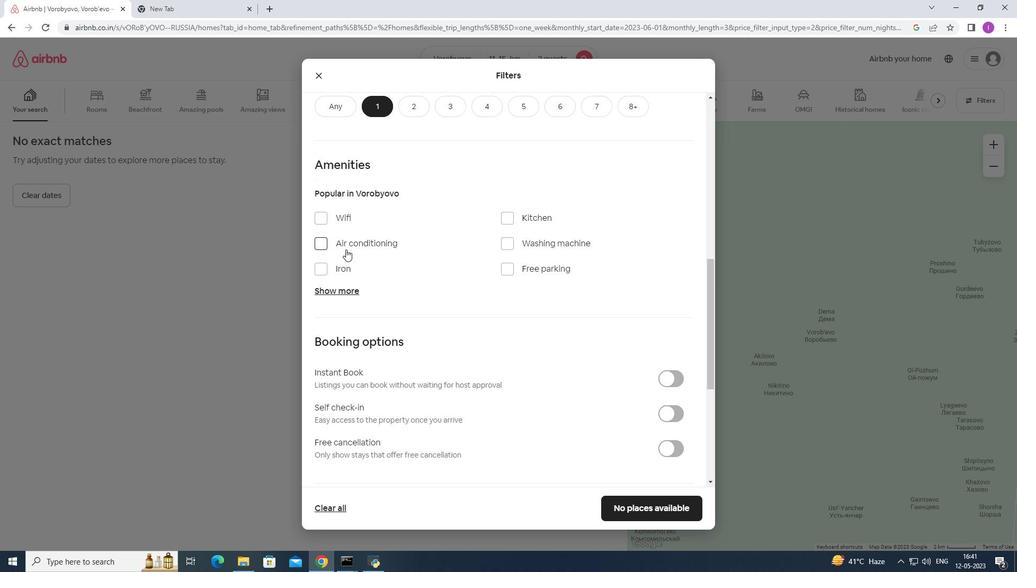 
Action: Mouse scrolled (346, 248) with delta (0, 0)
Screenshot: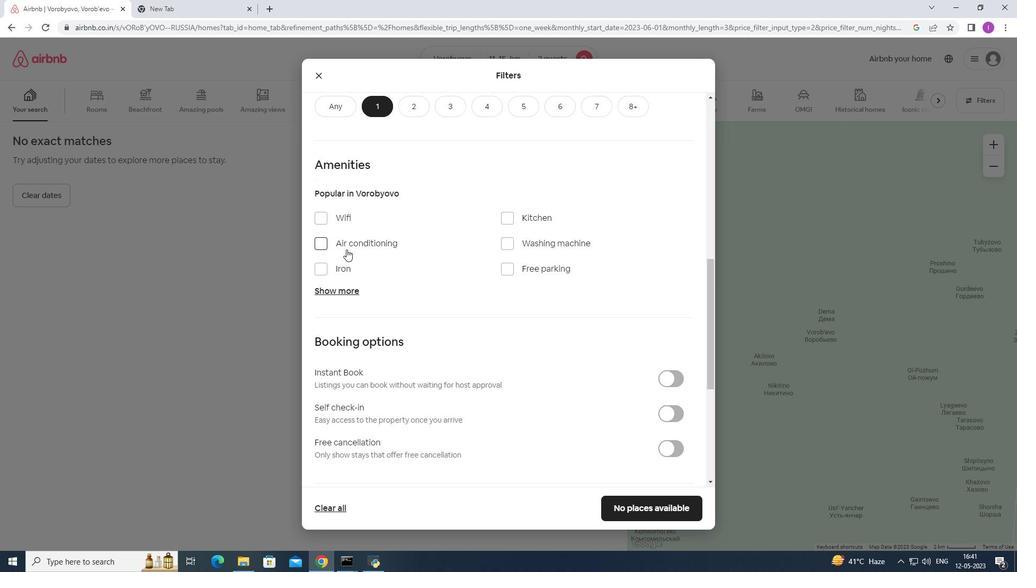 
Action: Mouse scrolled (346, 250) with delta (0, 0)
Screenshot: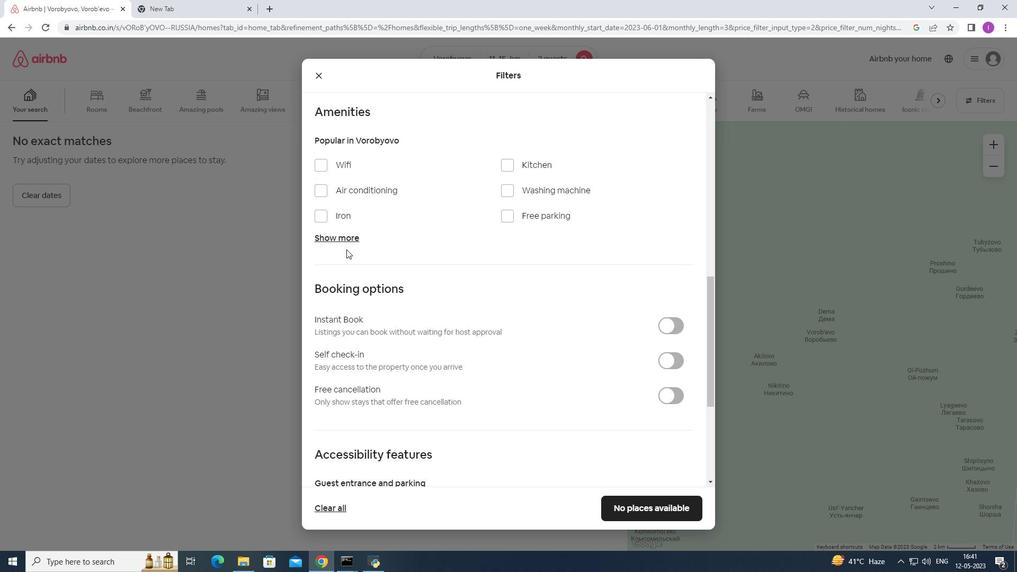 
Action: Mouse moved to (352, 247)
Screenshot: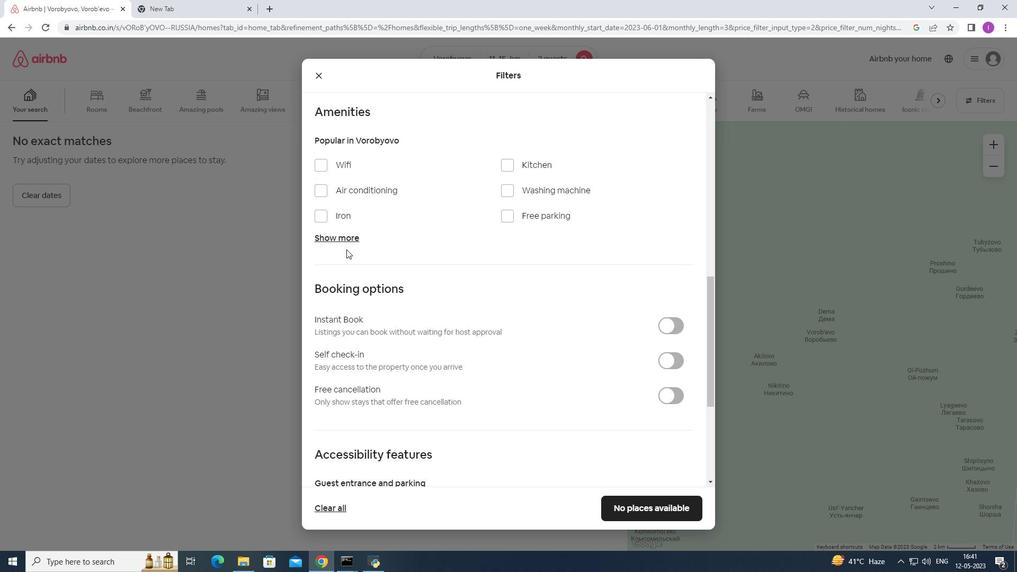 
Action: Mouse scrolled (352, 247) with delta (0, 0)
Screenshot: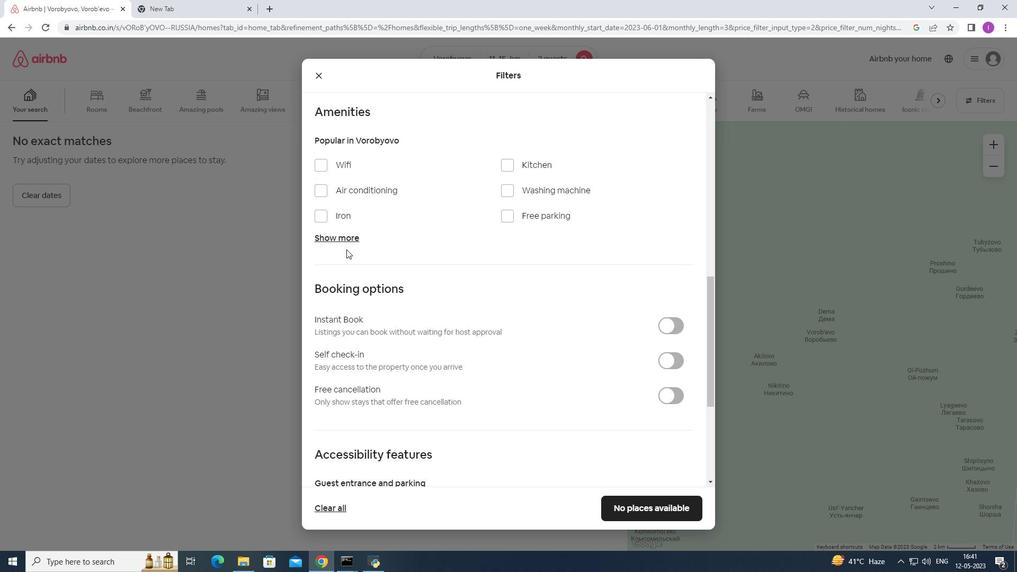 
Action: Mouse moved to (353, 246)
Screenshot: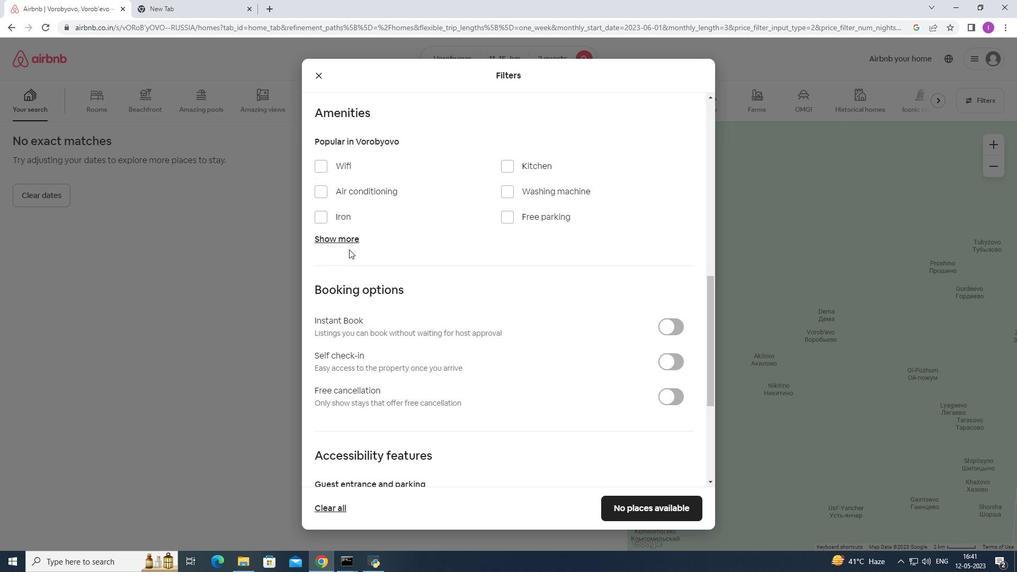 
Action: Mouse scrolled (353, 246) with delta (0, 0)
Screenshot: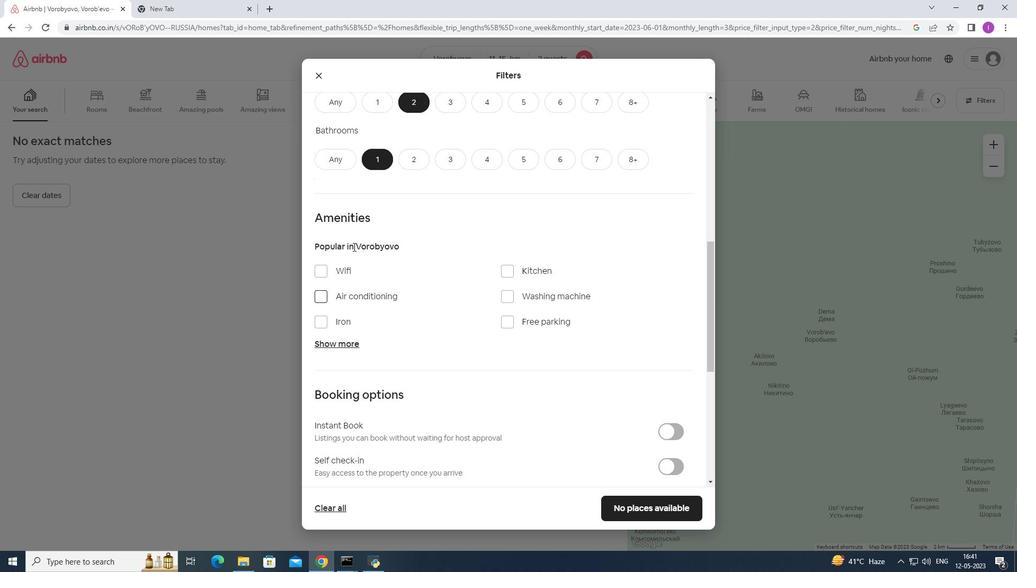 
Action: Mouse scrolled (353, 246) with delta (0, 0)
Screenshot: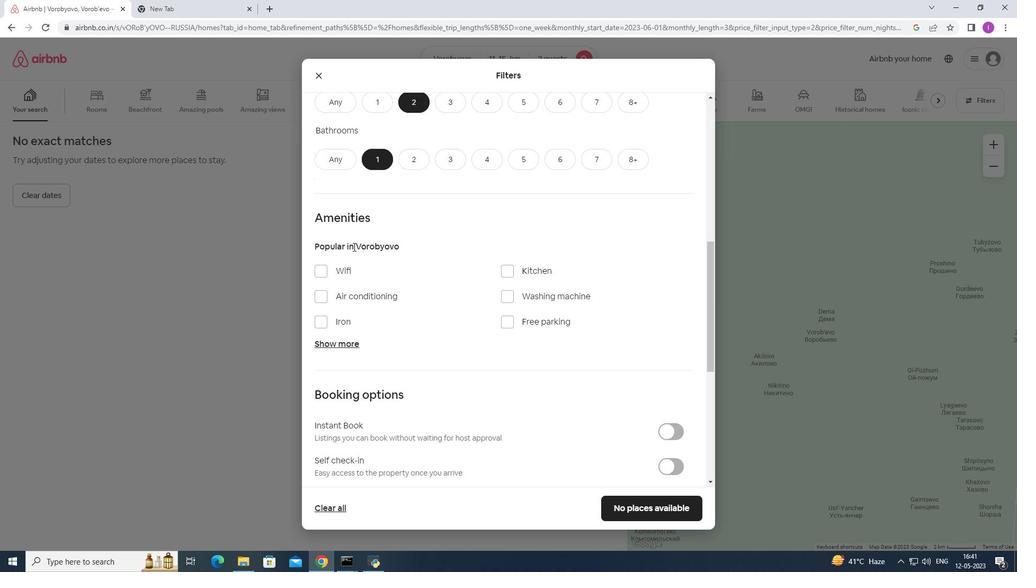
Action: Mouse scrolled (353, 246) with delta (0, 0)
Screenshot: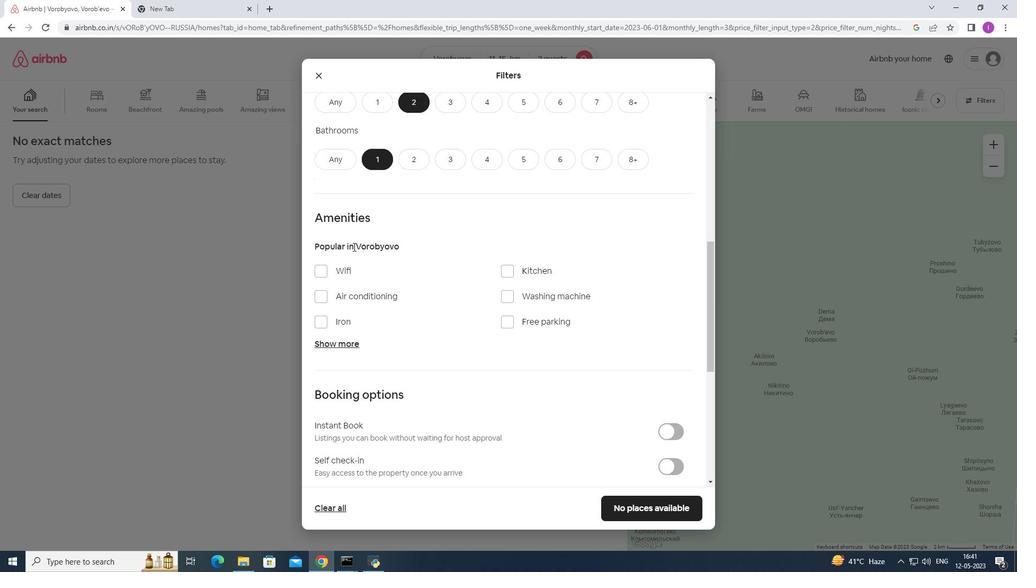 
Action: Mouse moved to (667, 301)
Screenshot: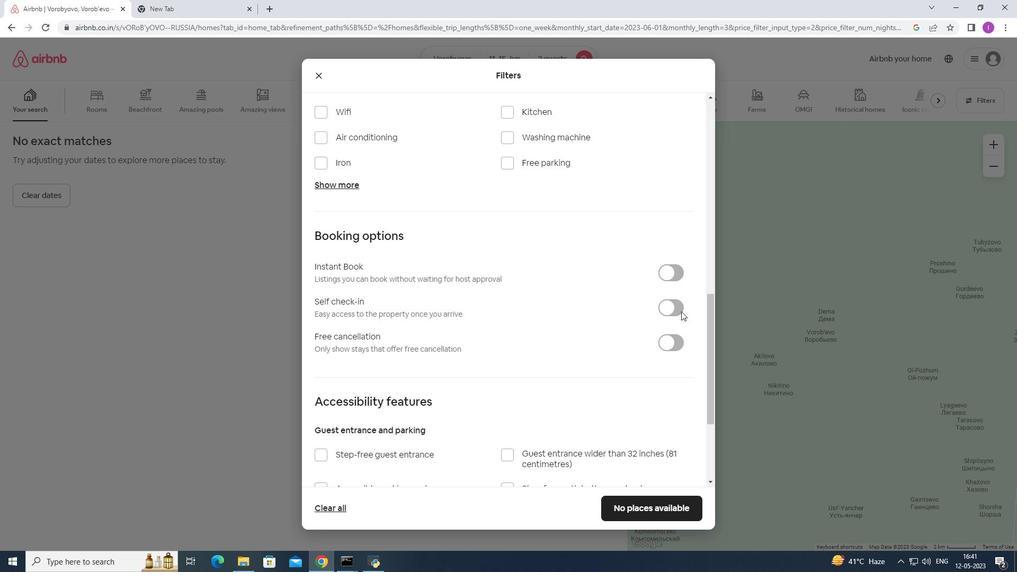 
Action: Mouse pressed left at (667, 301)
Screenshot: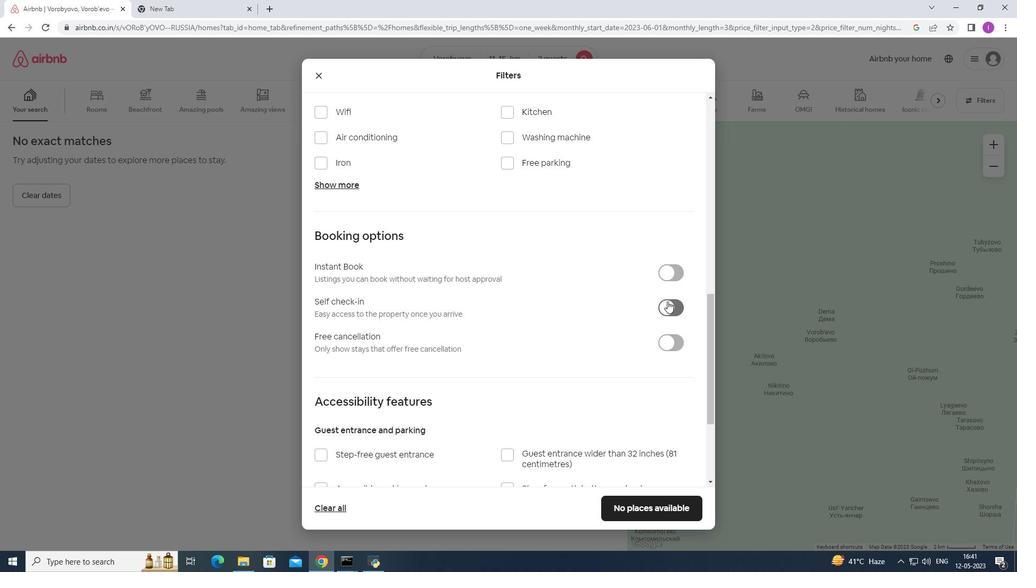 
Action: Mouse moved to (572, 358)
Screenshot: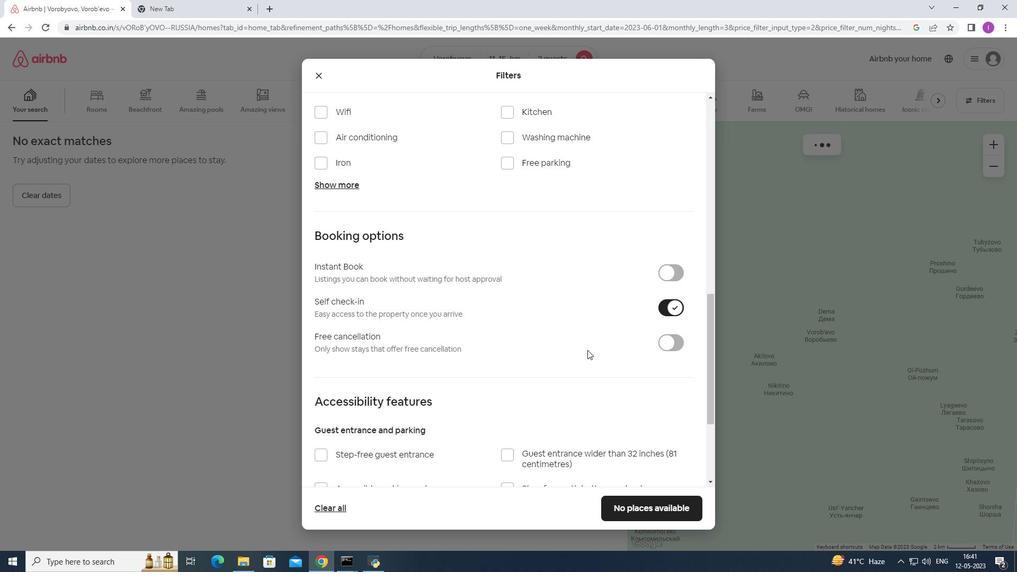 
Action: Mouse scrolled (572, 358) with delta (0, 0)
Screenshot: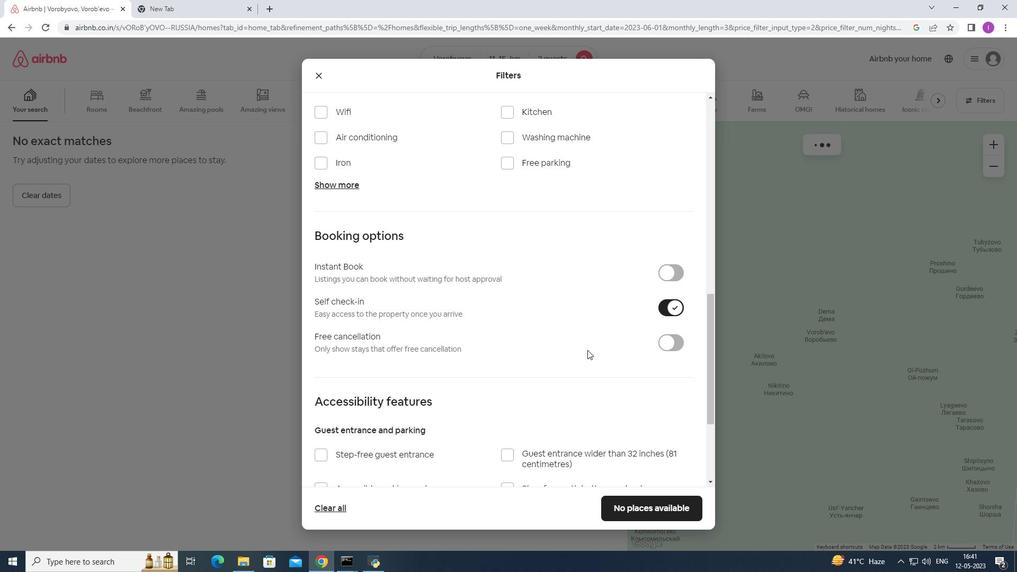 
Action: Mouse scrolled (572, 358) with delta (0, 0)
Screenshot: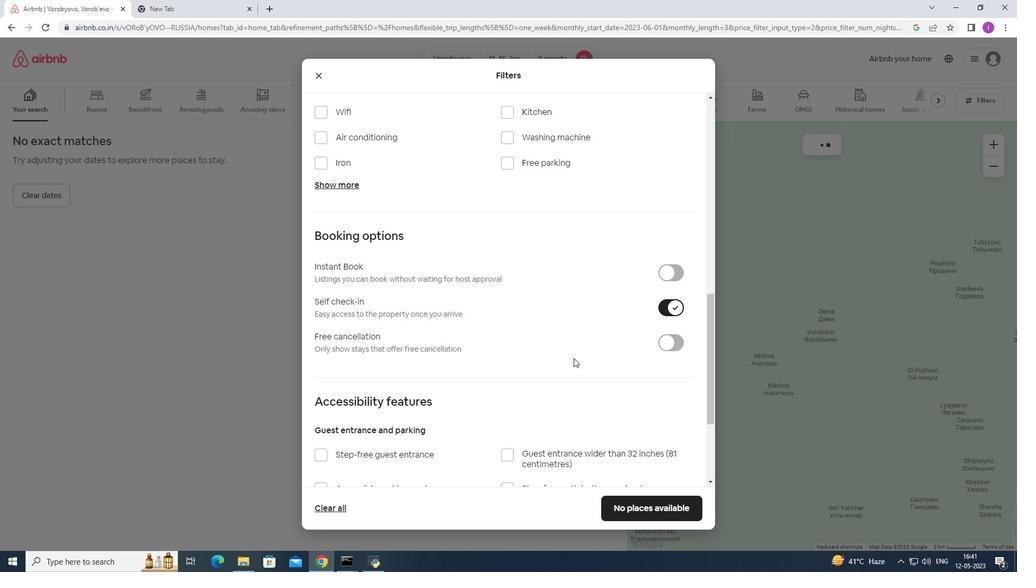 
Action: Mouse scrolled (572, 358) with delta (0, 0)
Screenshot: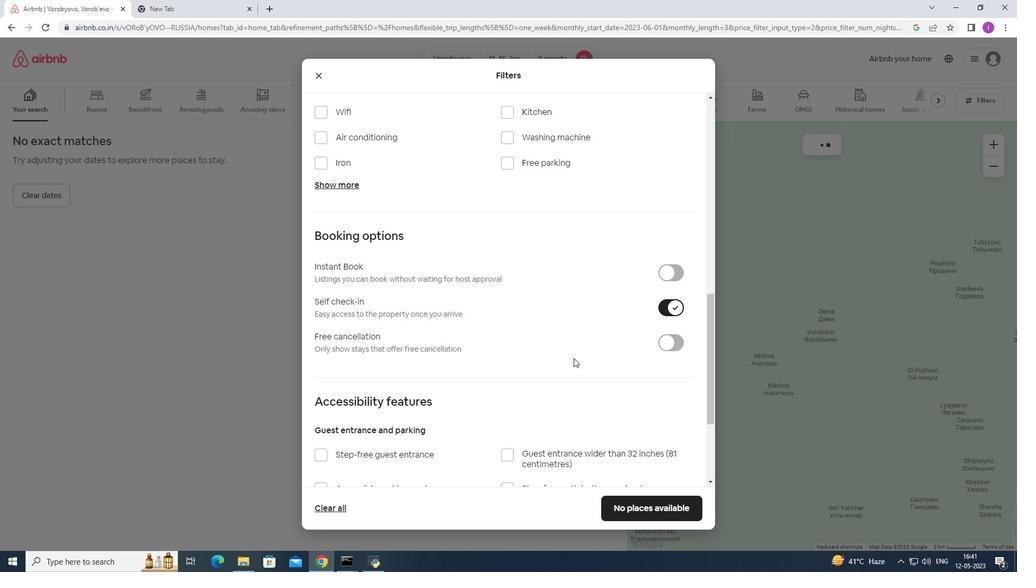 
Action: Mouse scrolled (572, 358) with delta (0, 0)
Screenshot: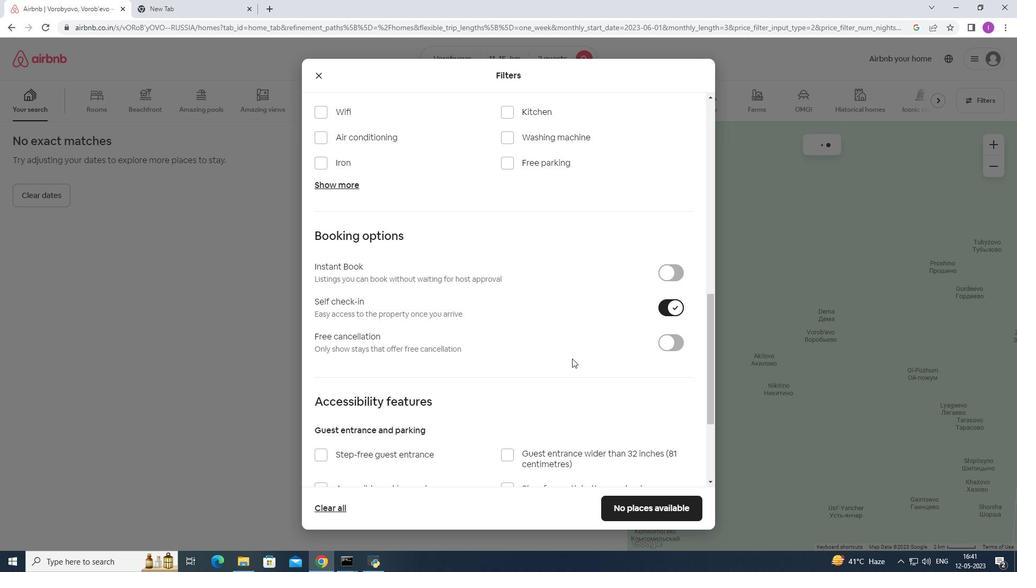 
Action: Mouse scrolled (572, 358) with delta (0, 0)
Screenshot: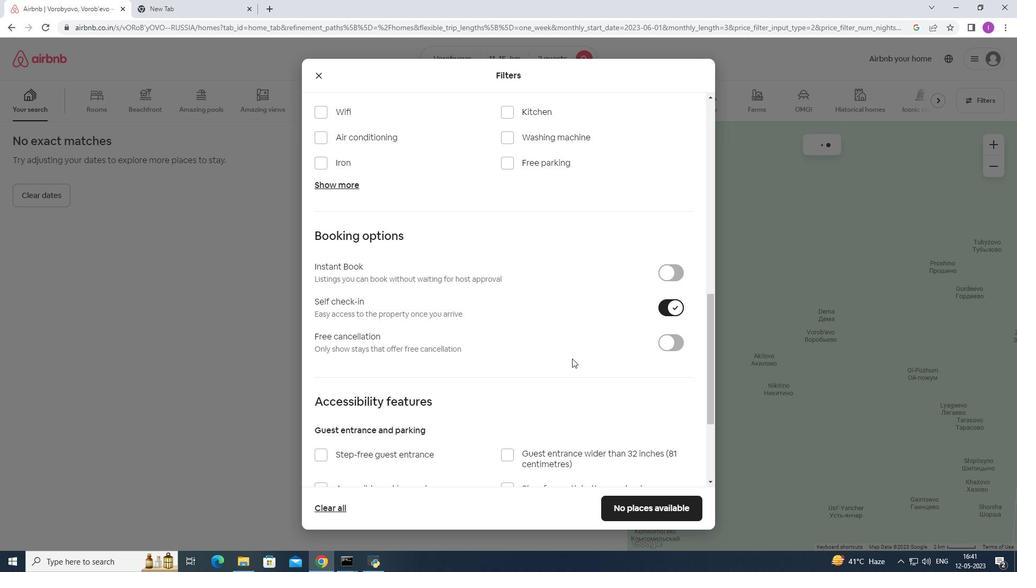 
Action: Mouse moved to (572, 358)
Screenshot: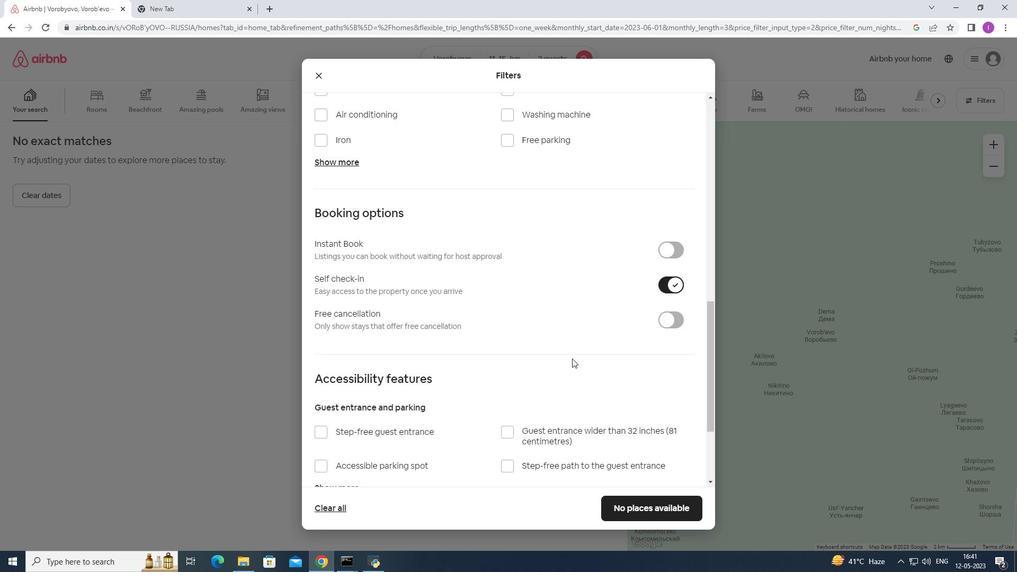 
Action: Mouse scrolled (572, 358) with delta (0, 0)
Screenshot: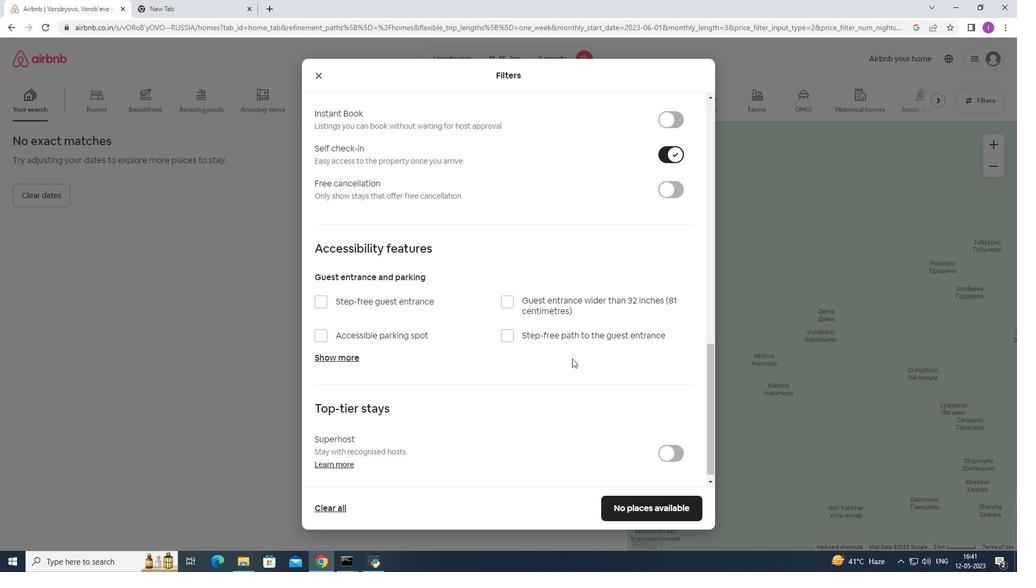 
Action: Mouse scrolled (572, 358) with delta (0, 0)
Screenshot: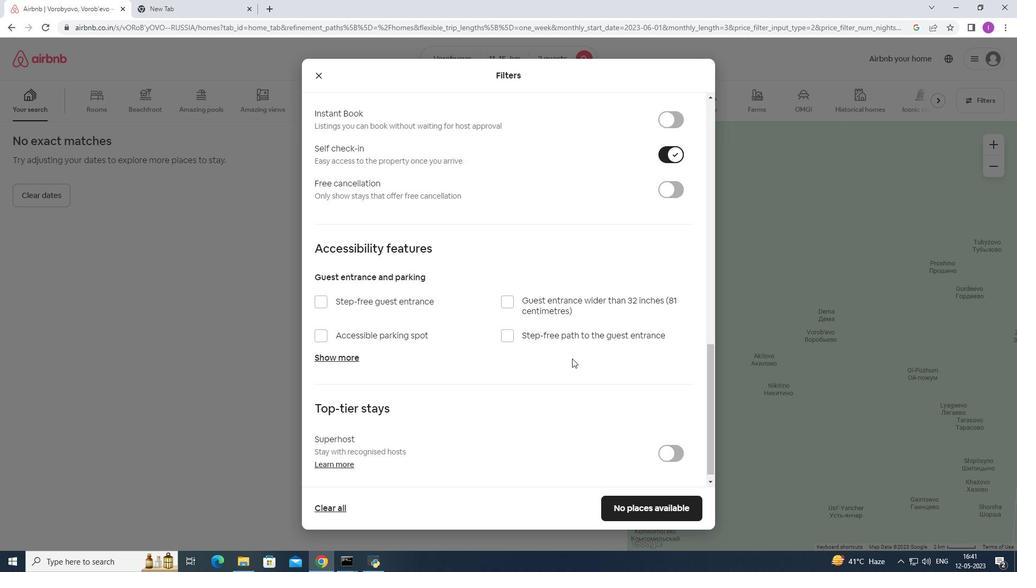 
Action: Mouse scrolled (572, 358) with delta (0, 0)
Screenshot: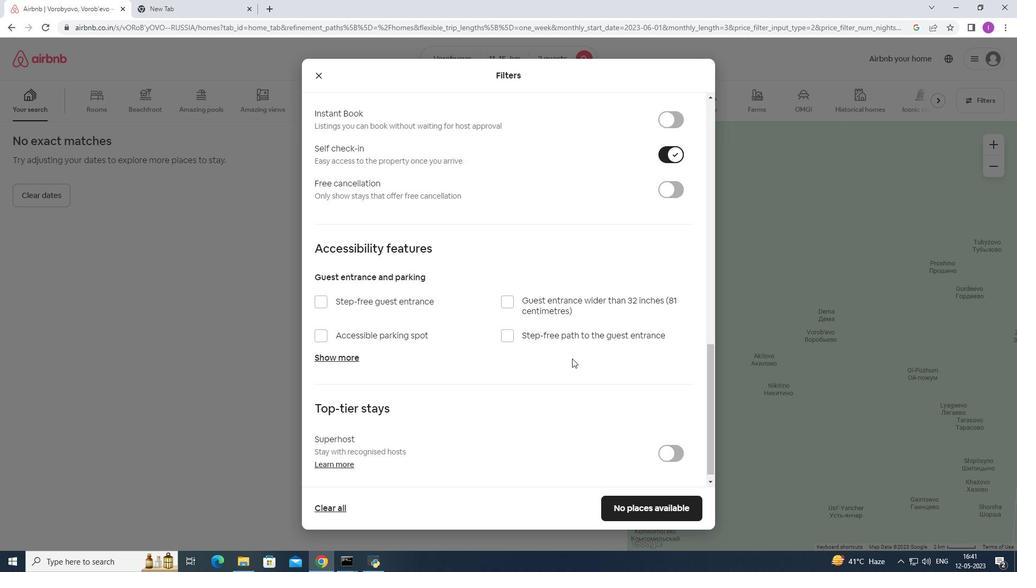 
Action: Mouse scrolled (572, 358) with delta (0, 0)
Screenshot: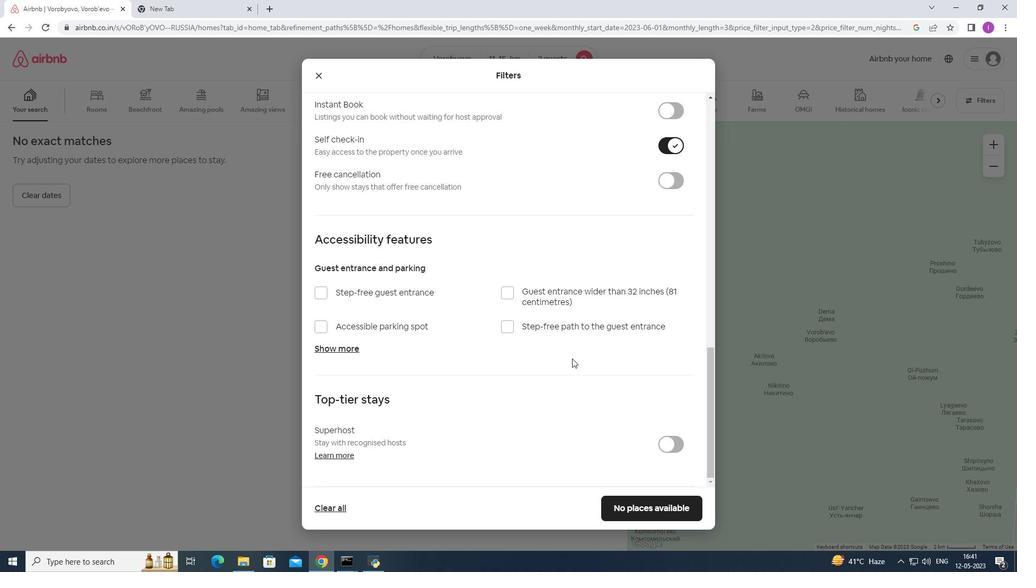 
Action: Mouse scrolled (572, 358) with delta (0, 0)
Screenshot: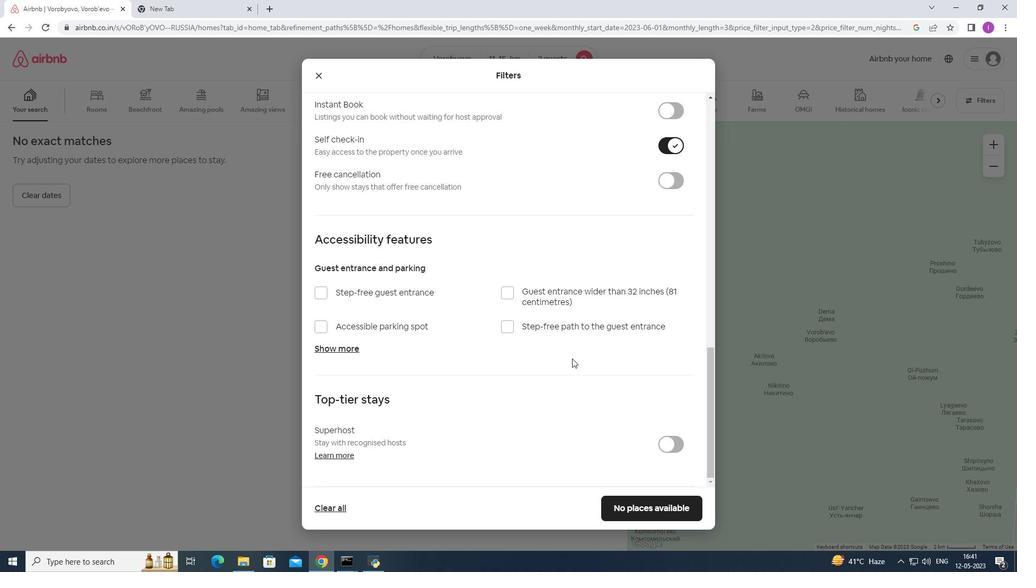 
Action: Mouse moved to (629, 505)
Screenshot: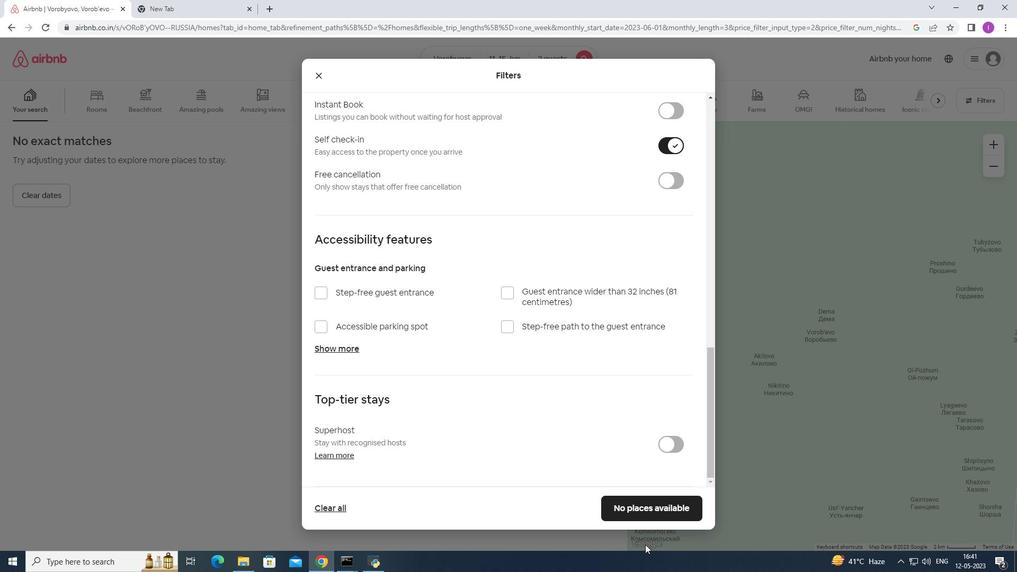 
Action: Mouse pressed left at (629, 505)
Screenshot: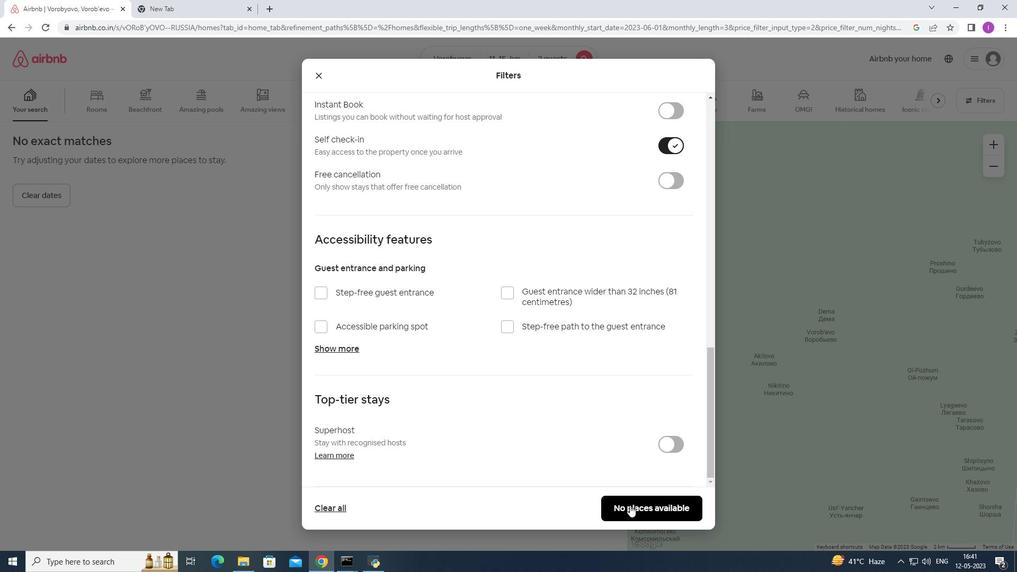 
Action: Mouse moved to (611, 532)
Screenshot: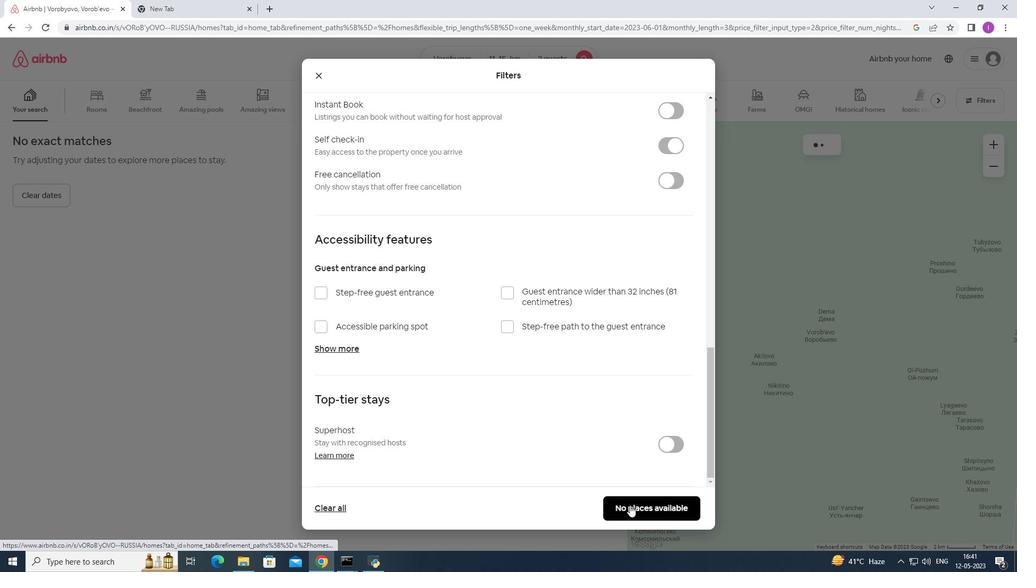 
